 Task: Find connections with filter location Laboulaye with filter topic #mortgage with filter profile language Potuguese with filter current company DISYS with filter school Indraprastha College For Women with filter industry Environmental Services with filter service category Bankruptcy Law with filter keywords title Massage Therapy
Action: Mouse moved to (550, 116)
Screenshot: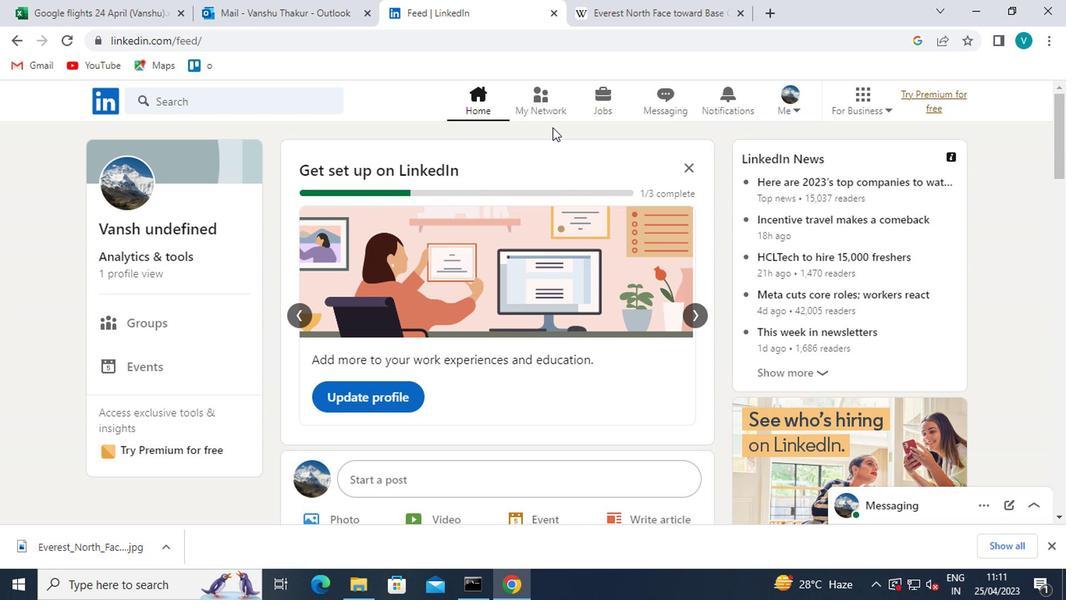 
Action: Mouse pressed left at (550, 116)
Screenshot: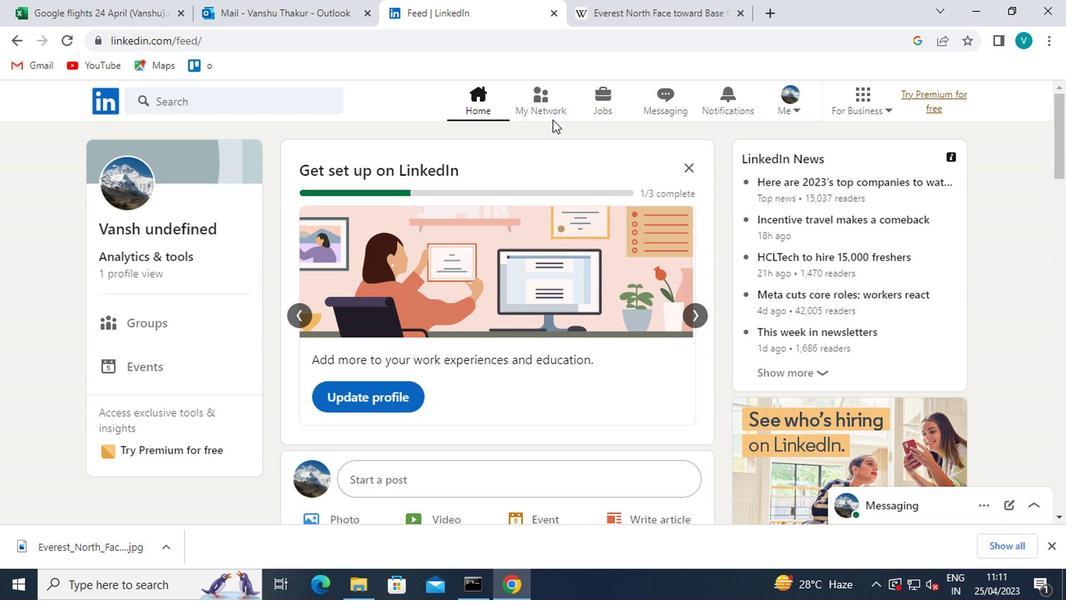 
Action: Mouse moved to (197, 190)
Screenshot: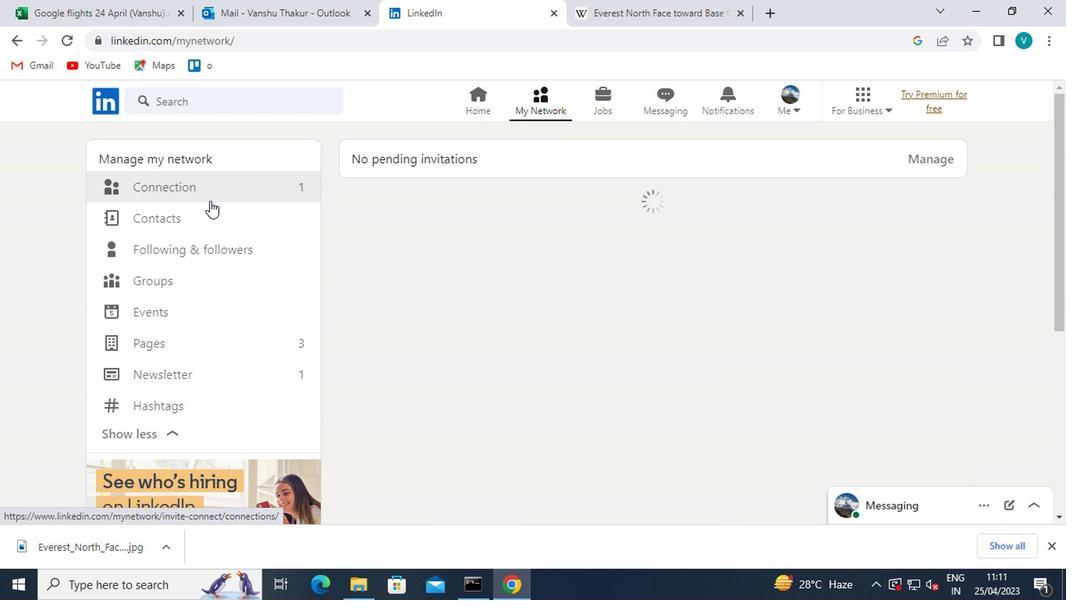 
Action: Mouse pressed left at (197, 190)
Screenshot: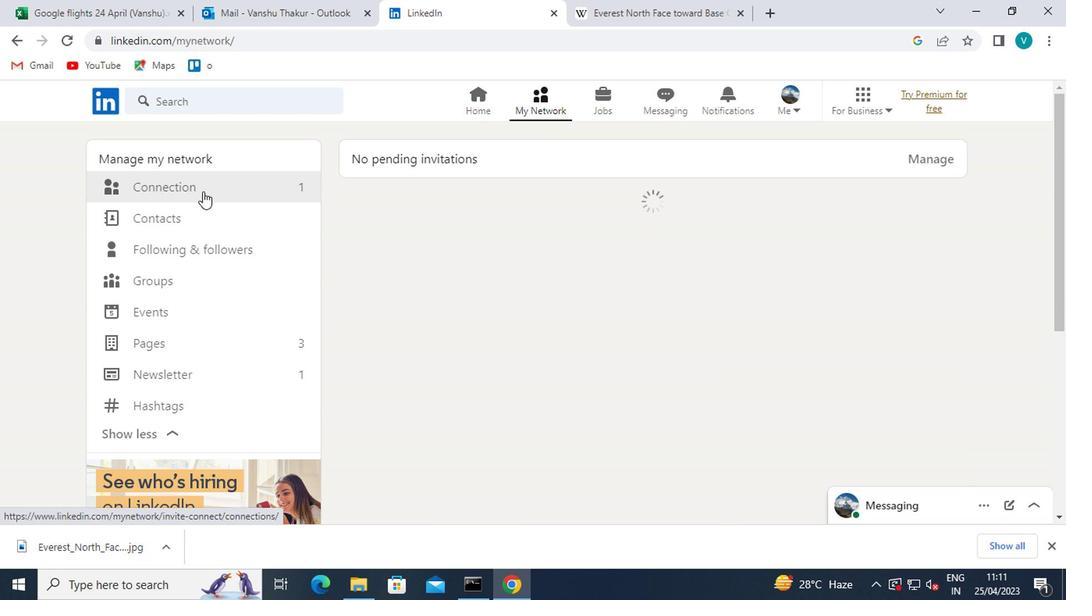 
Action: Mouse moved to (658, 199)
Screenshot: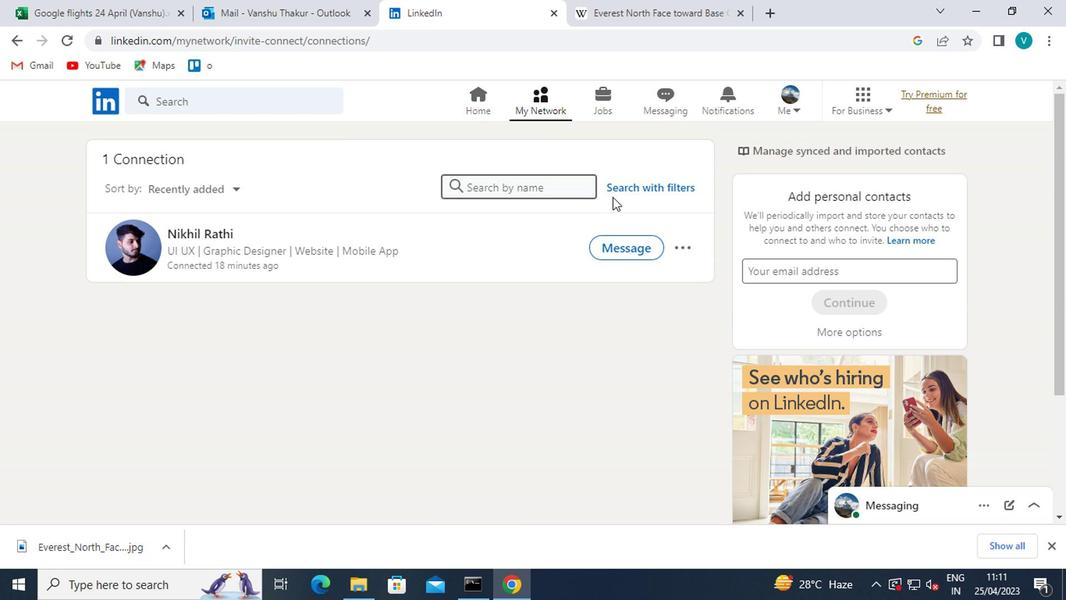 
Action: Mouse pressed left at (658, 199)
Screenshot: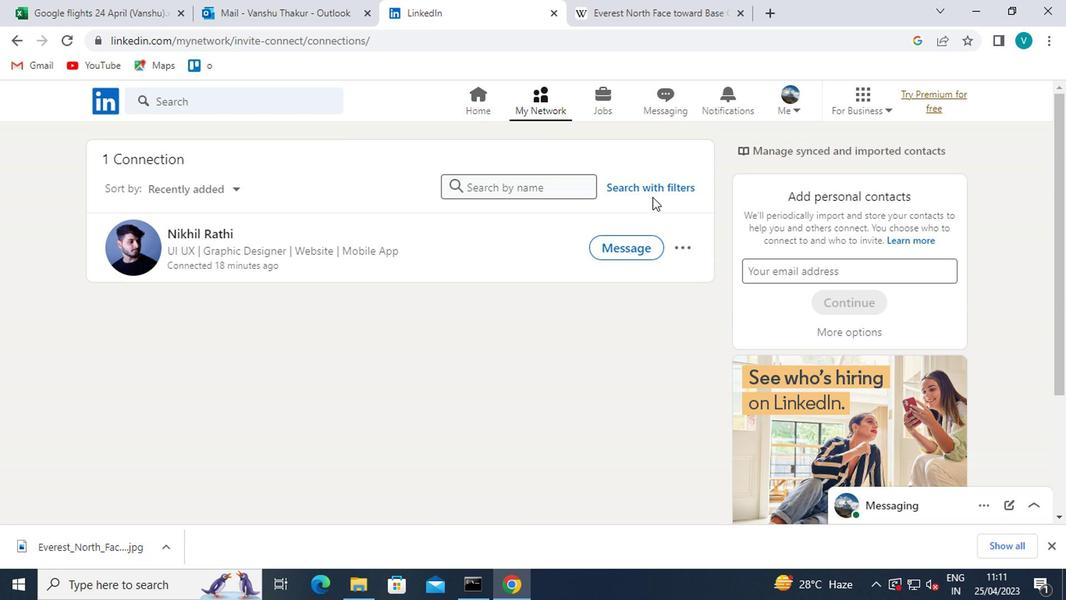 
Action: Mouse moved to (665, 195)
Screenshot: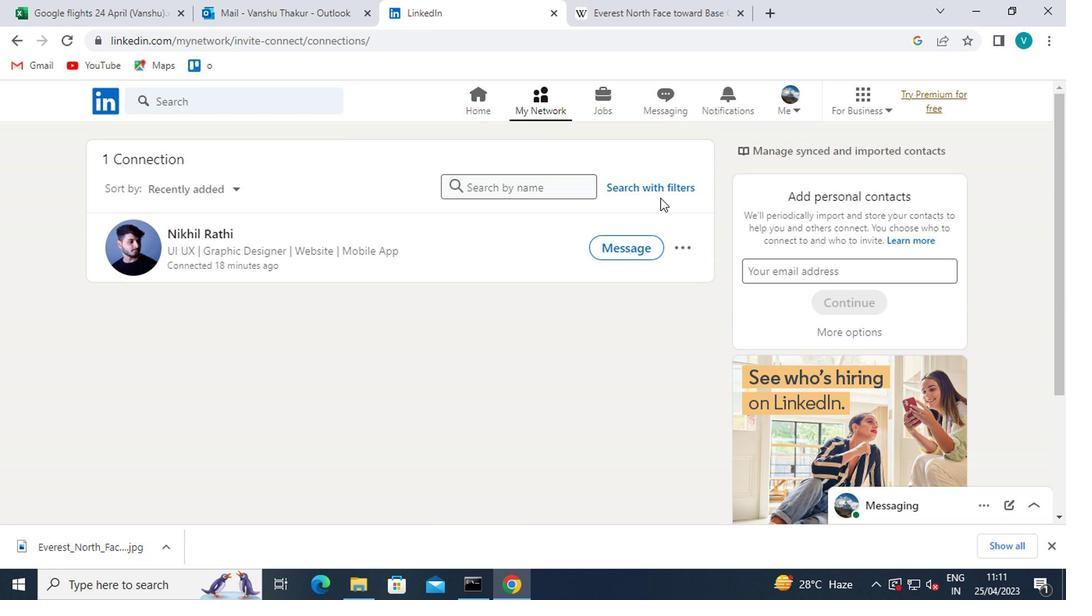 
Action: Mouse pressed left at (665, 195)
Screenshot: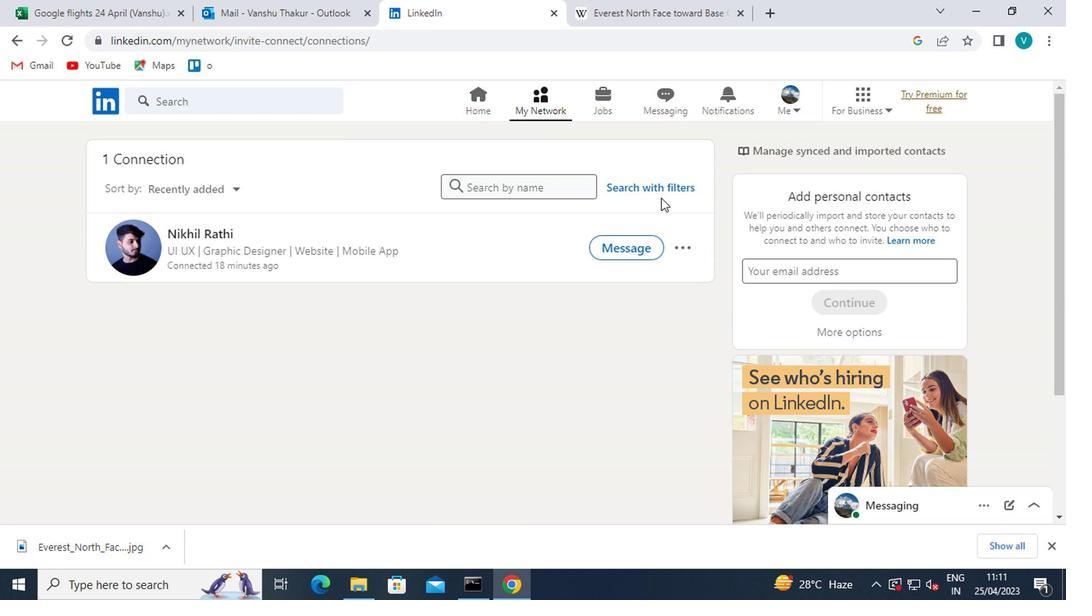 
Action: Mouse moved to (505, 139)
Screenshot: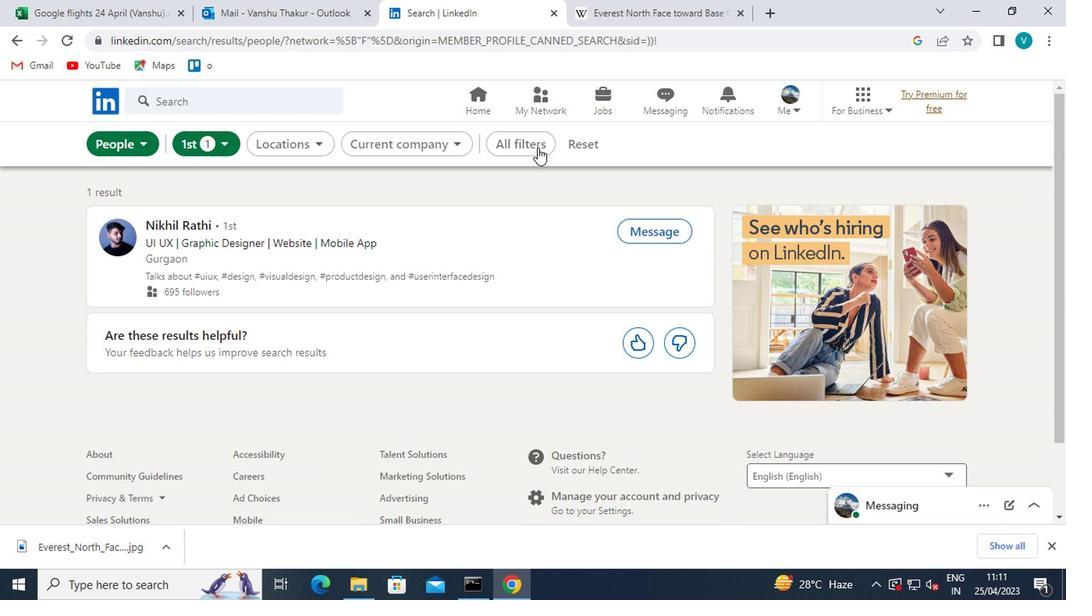 
Action: Mouse pressed left at (505, 139)
Screenshot: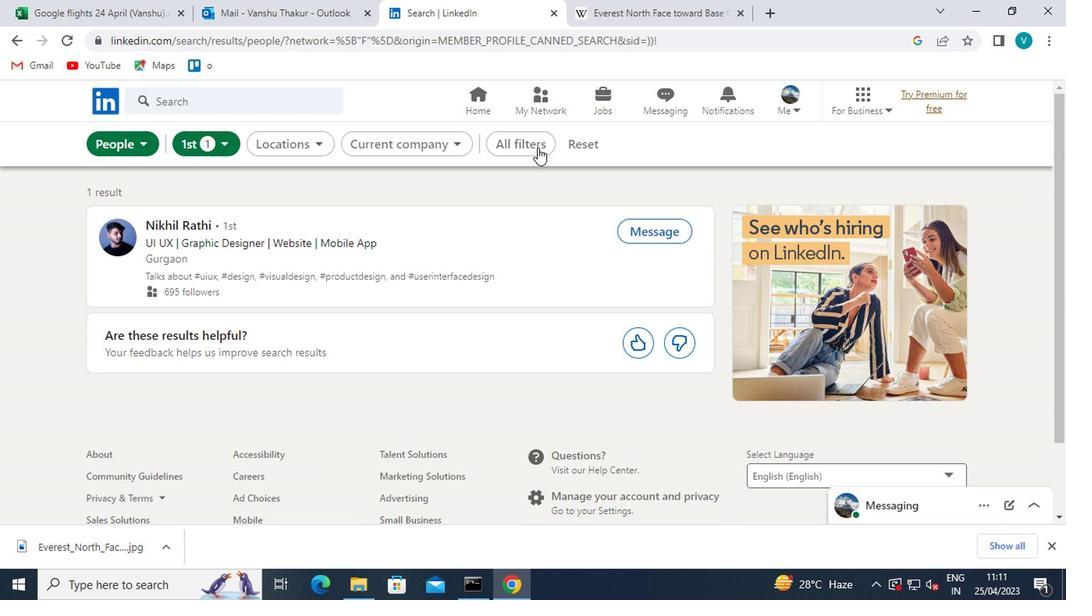 
Action: Mouse moved to (736, 361)
Screenshot: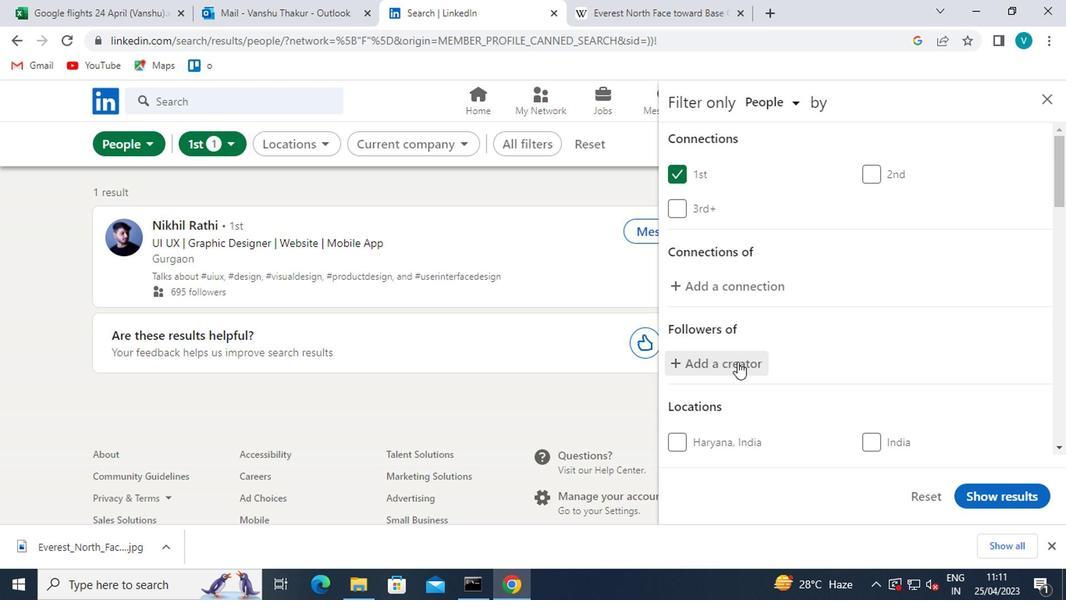 
Action: Mouse scrolled (736, 360) with delta (0, 0)
Screenshot: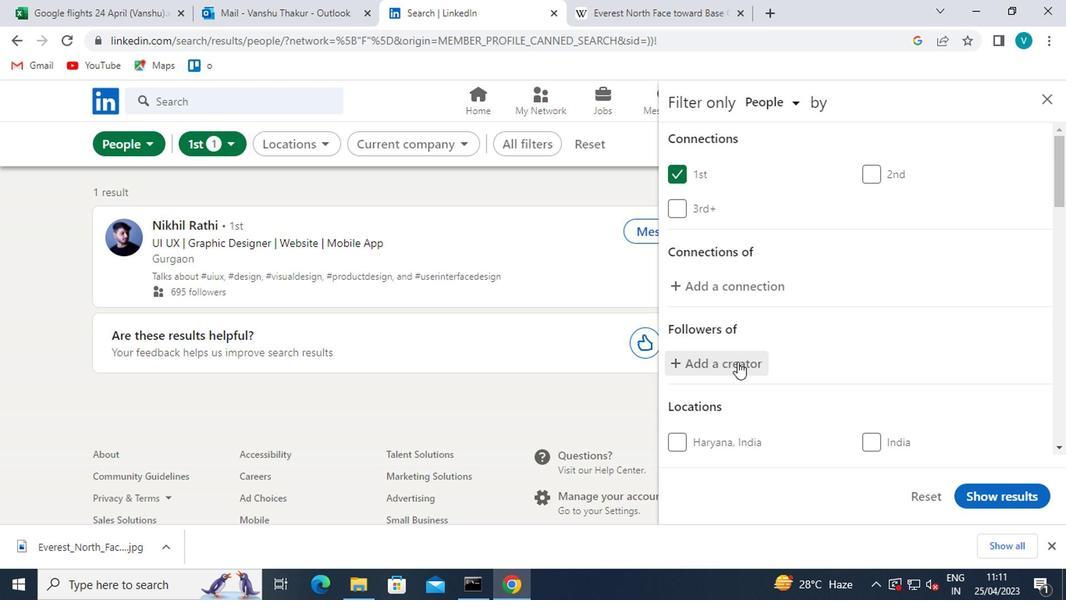 
Action: Mouse moved to (746, 375)
Screenshot: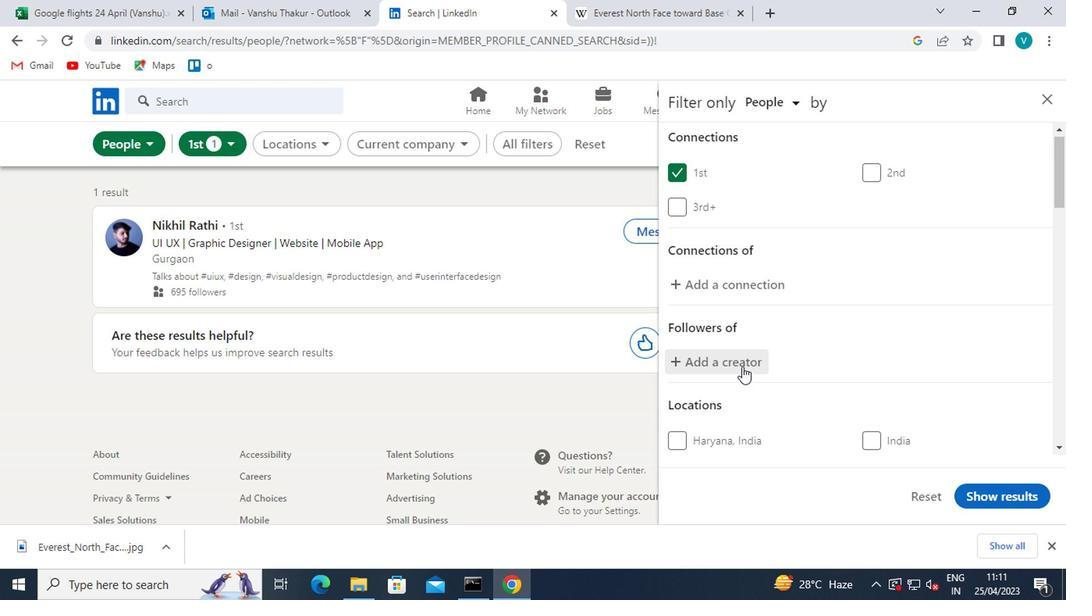 
Action: Mouse scrolled (746, 374) with delta (0, 0)
Screenshot: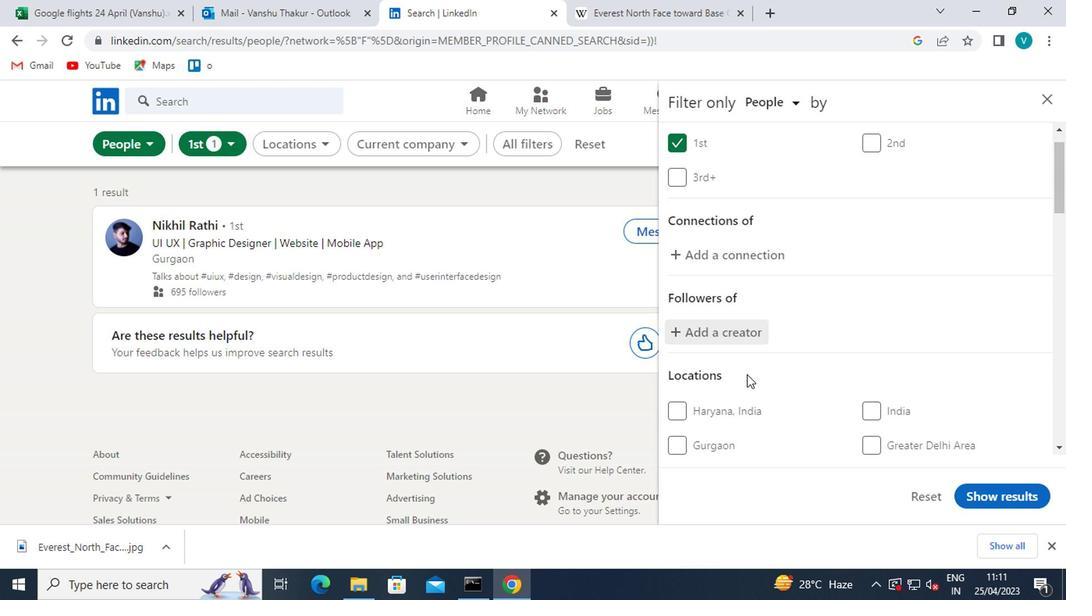 
Action: Mouse moved to (719, 352)
Screenshot: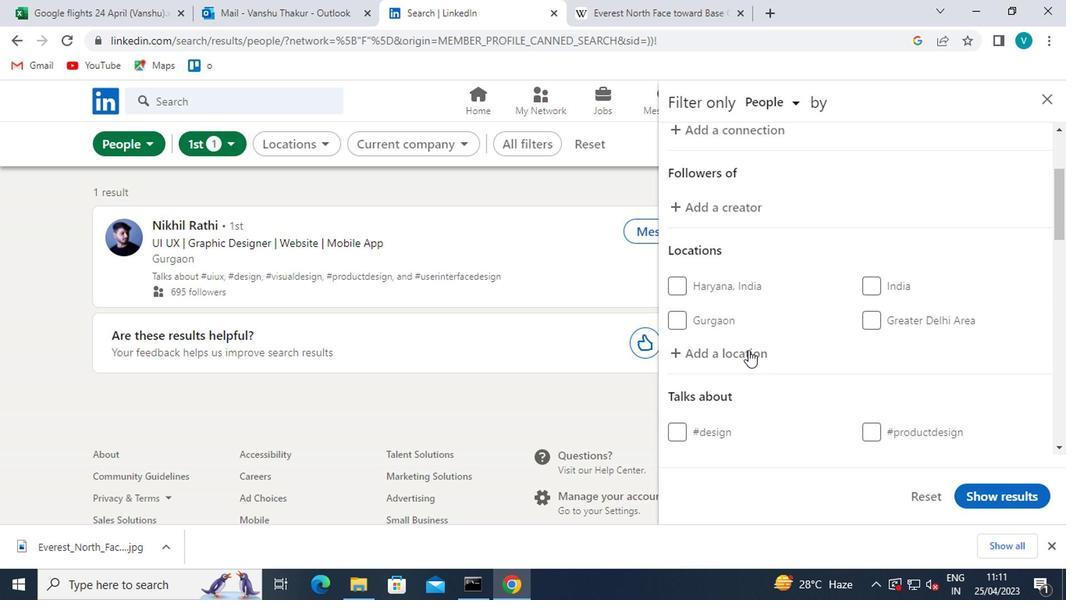 
Action: Mouse pressed left at (719, 352)
Screenshot: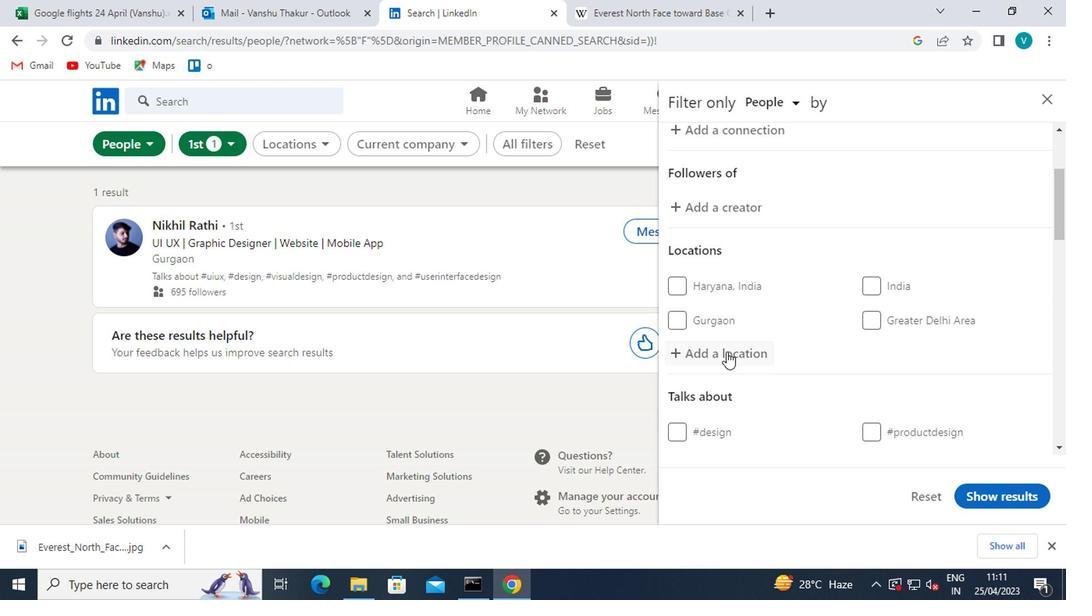 
Action: Mouse pressed left at (719, 352)
Screenshot: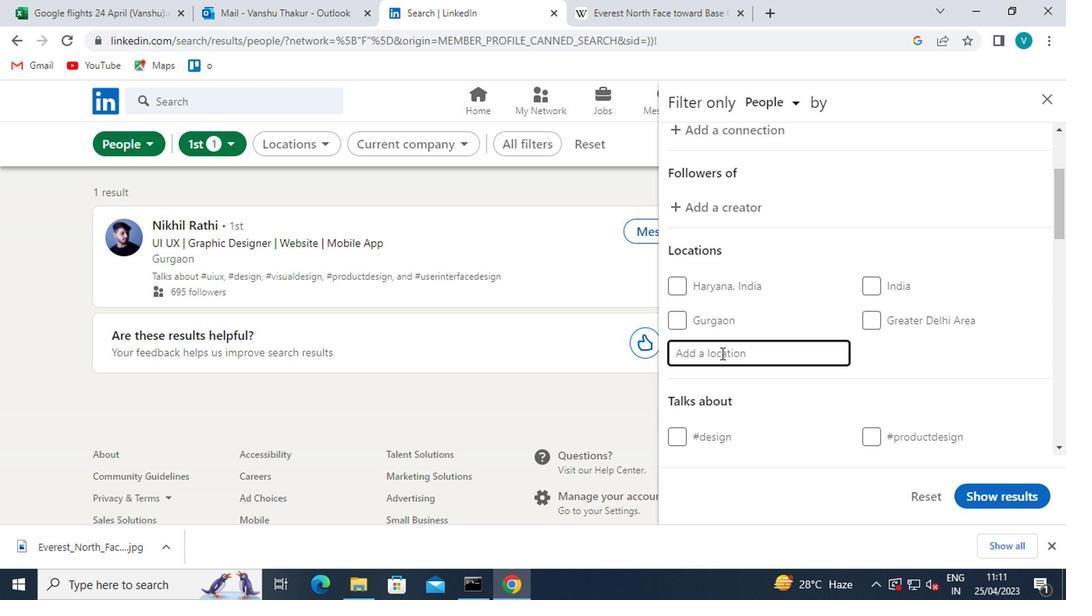 
Action: Key pressed <Key.shift>LABOULAYE
Screenshot: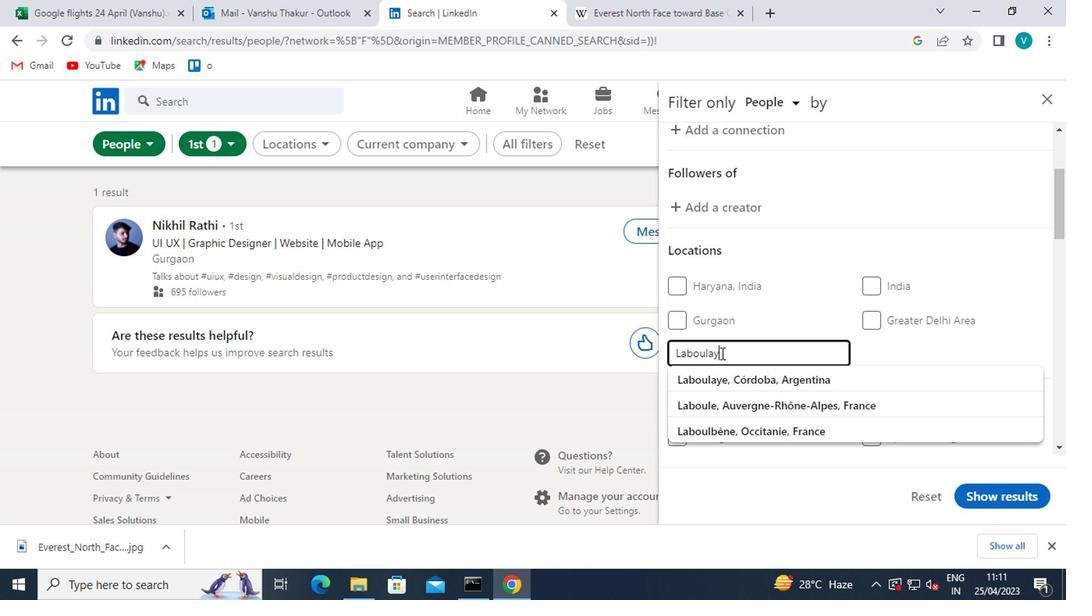 
Action: Mouse moved to (751, 382)
Screenshot: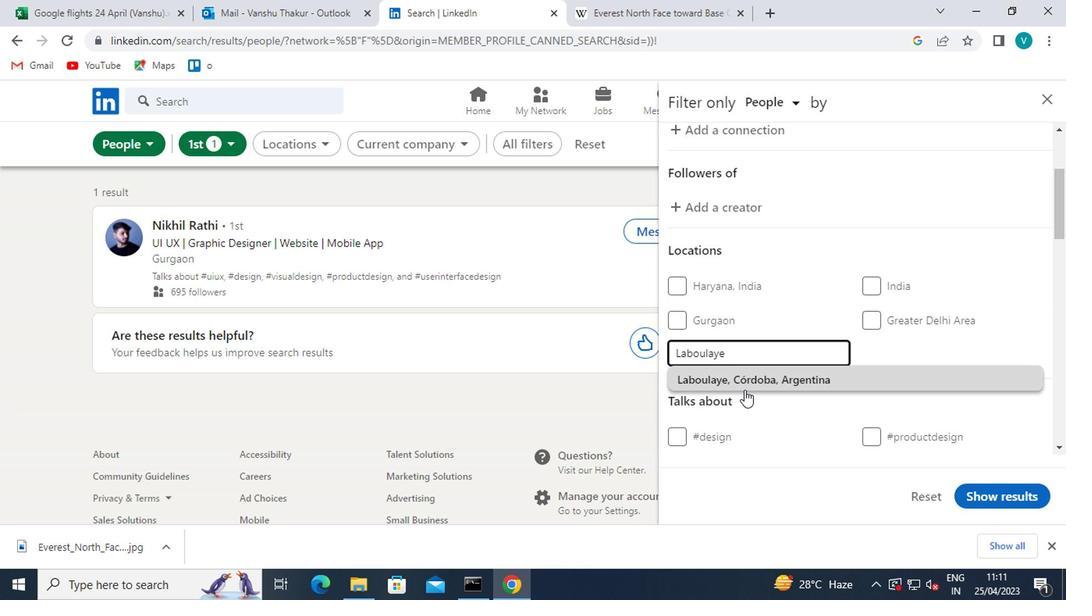 
Action: Mouse pressed left at (751, 382)
Screenshot: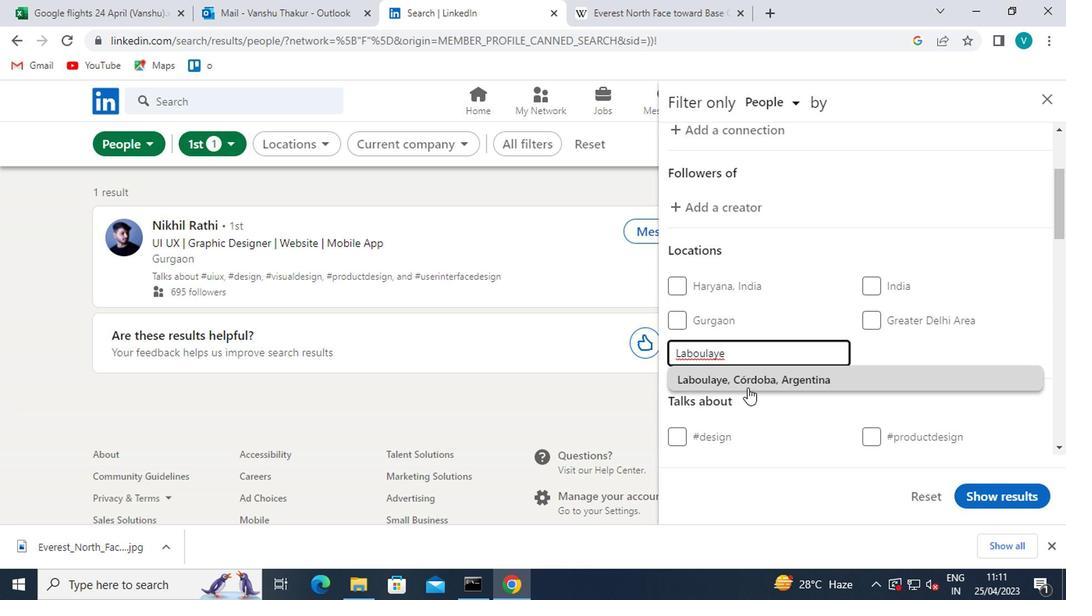
Action: Mouse moved to (834, 380)
Screenshot: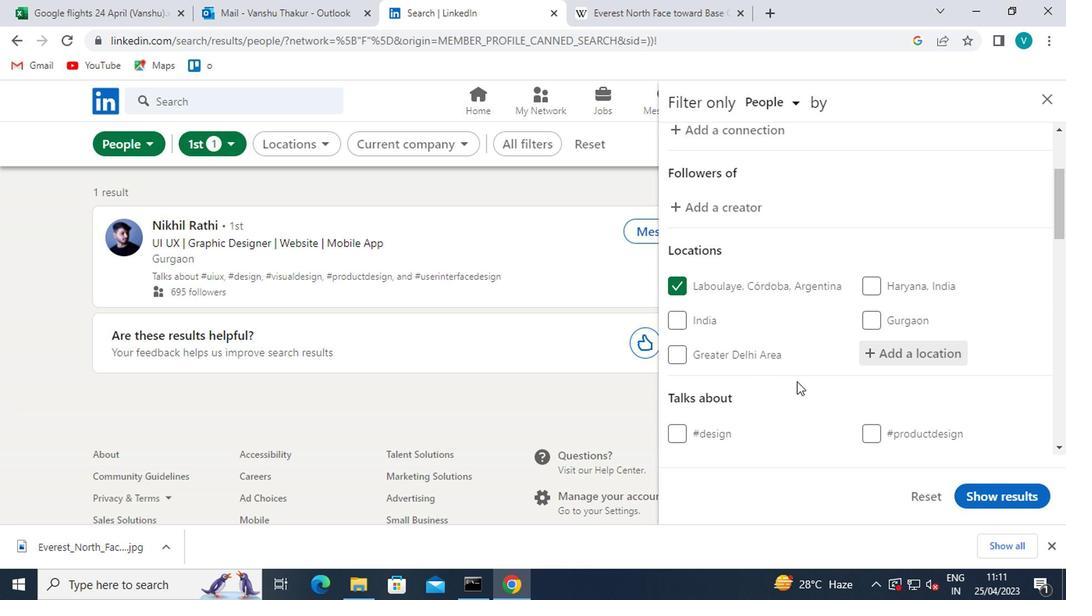 
Action: Mouse scrolled (834, 380) with delta (0, 0)
Screenshot: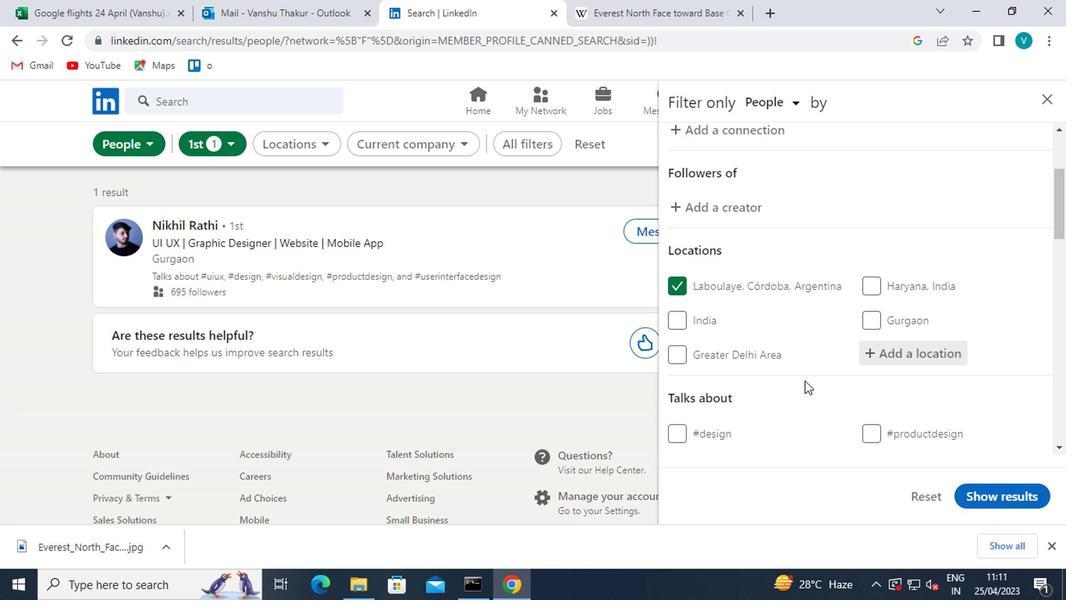 
Action: Mouse moved to (835, 381)
Screenshot: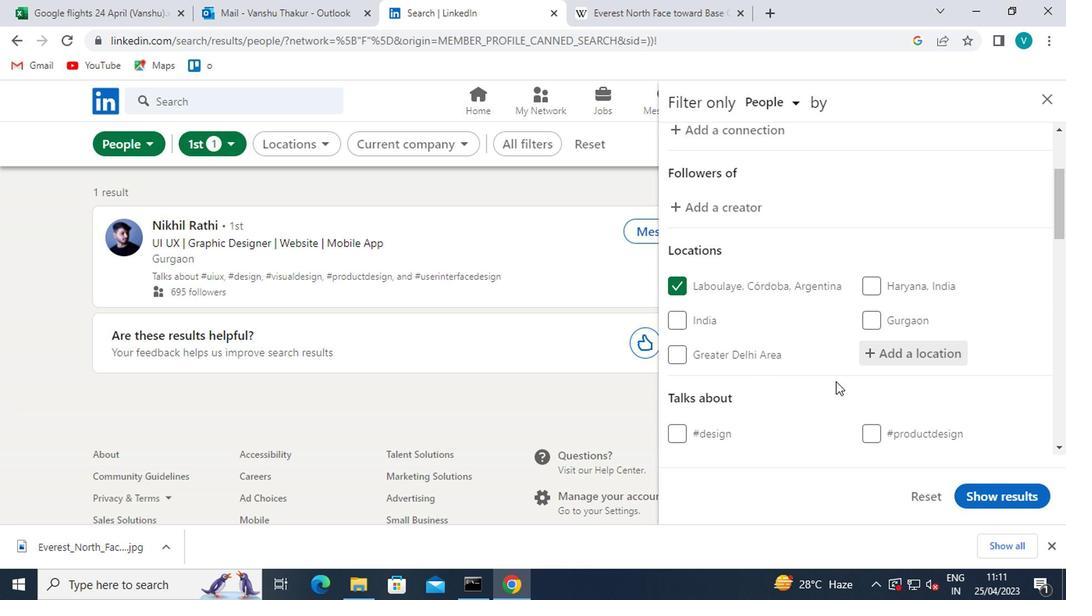 
Action: Mouse scrolled (835, 380) with delta (0, 0)
Screenshot: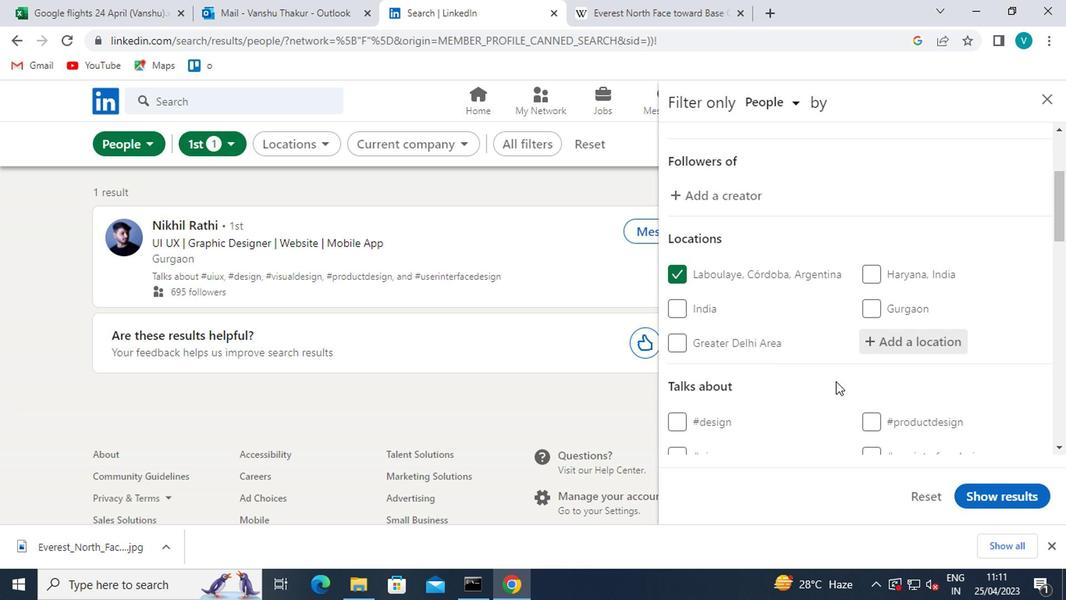 
Action: Mouse moved to (900, 352)
Screenshot: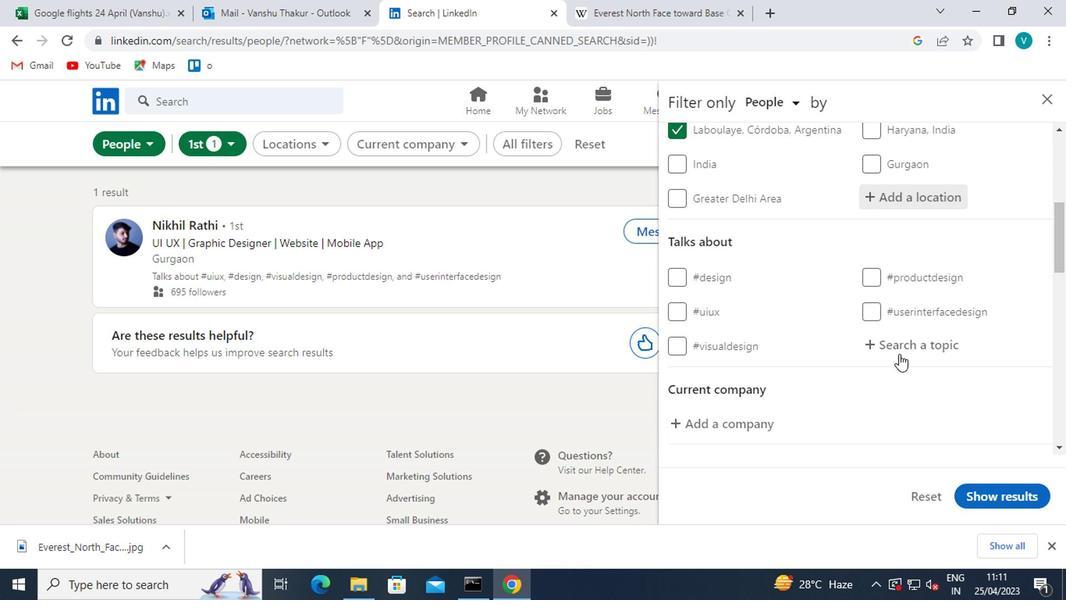 
Action: Mouse pressed left at (900, 352)
Screenshot: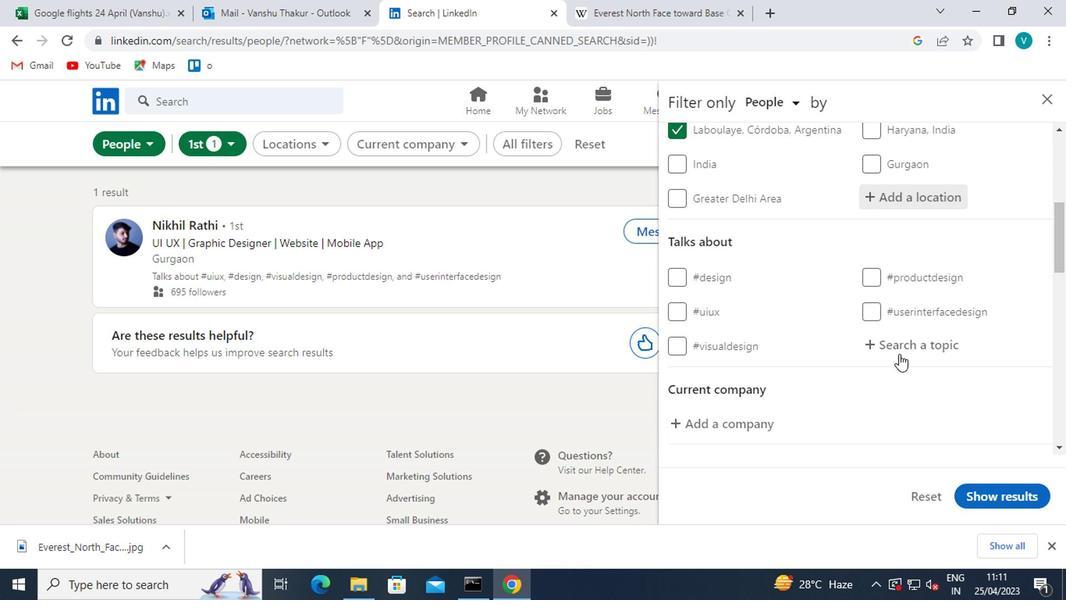 
Action: Mouse moved to (899, 352)
Screenshot: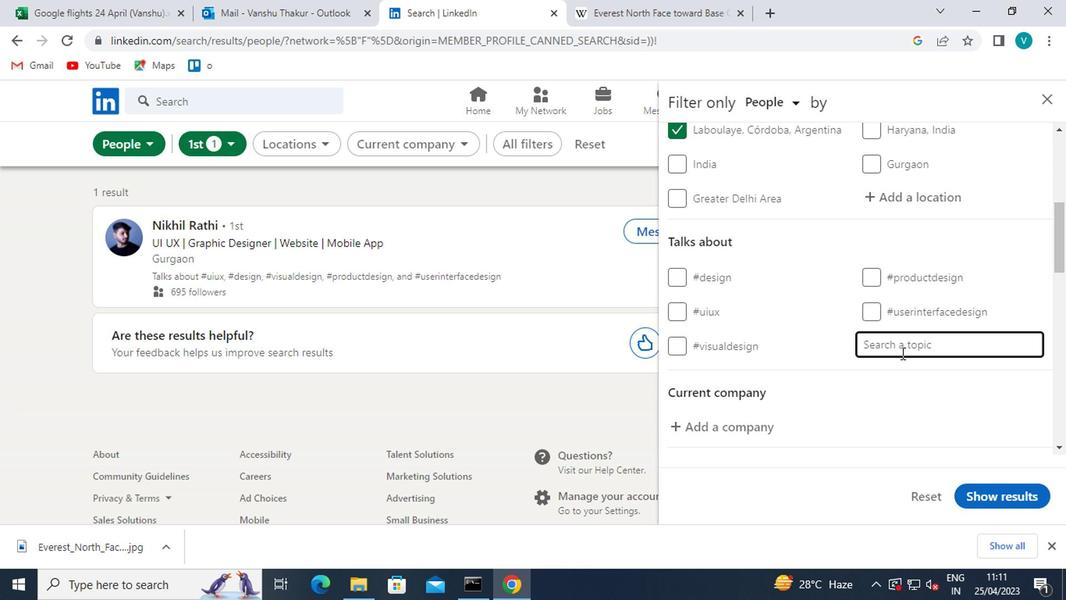 
Action: Key pressed <Key.shift>#MORTGAGE
Screenshot: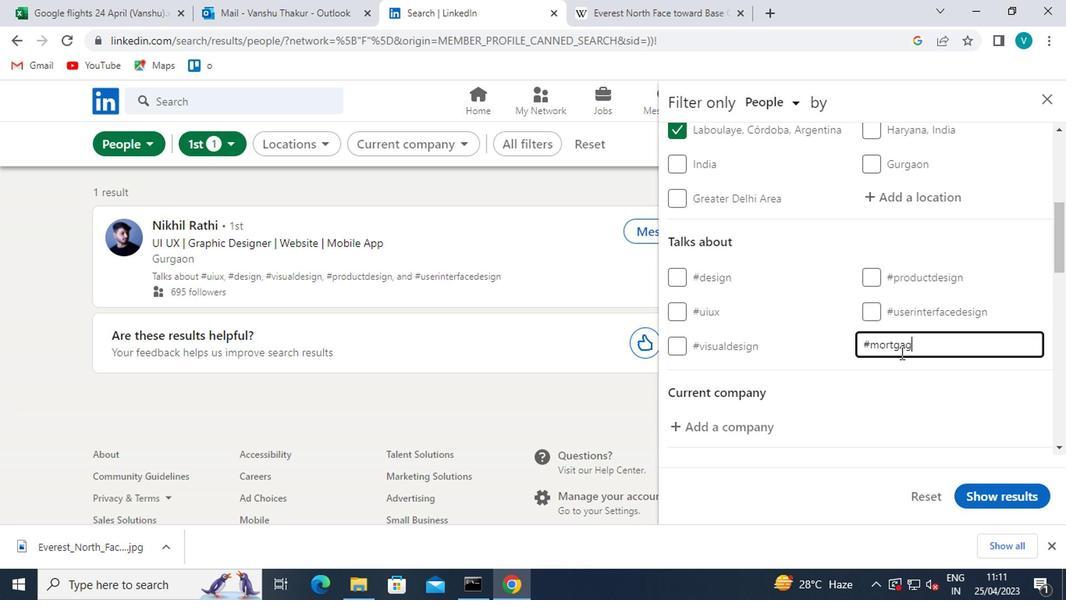 
Action: Mouse moved to (890, 376)
Screenshot: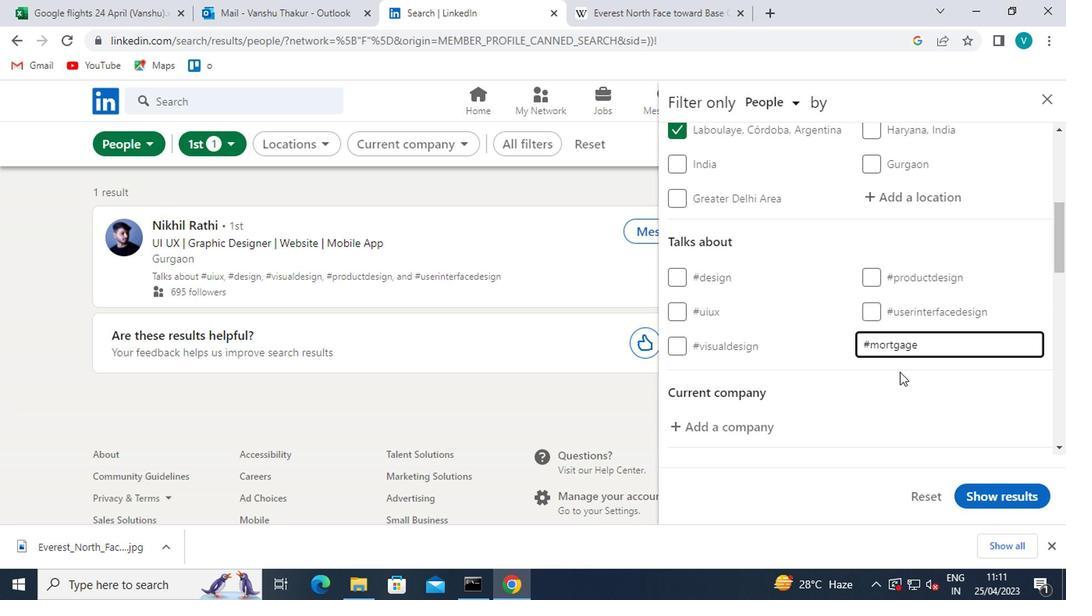 
Action: Mouse scrolled (890, 375) with delta (0, -1)
Screenshot: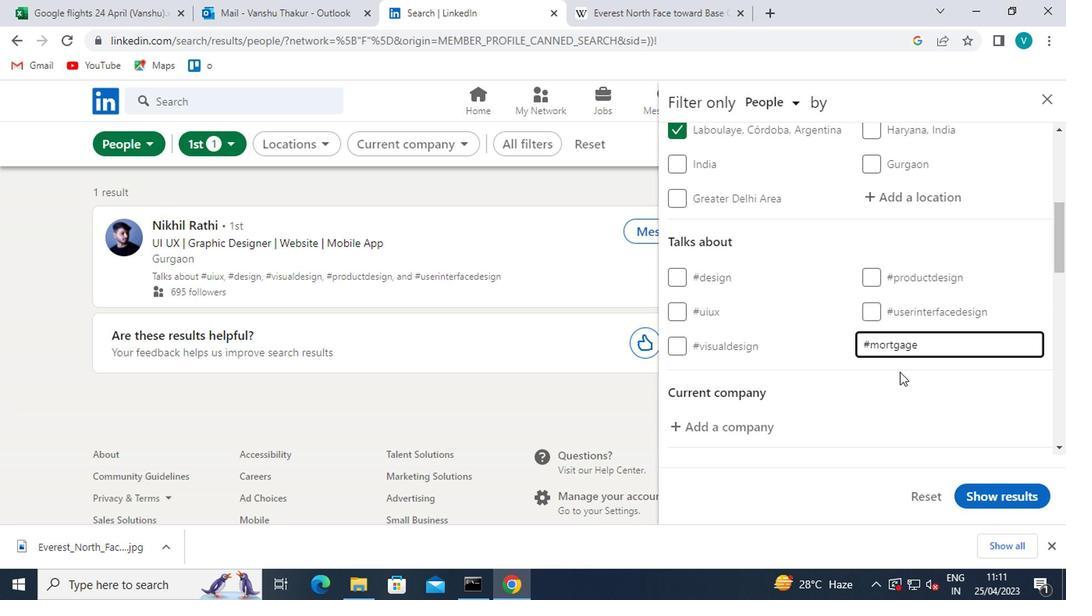 
Action: Mouse moved to (886, 376)
Screenshot: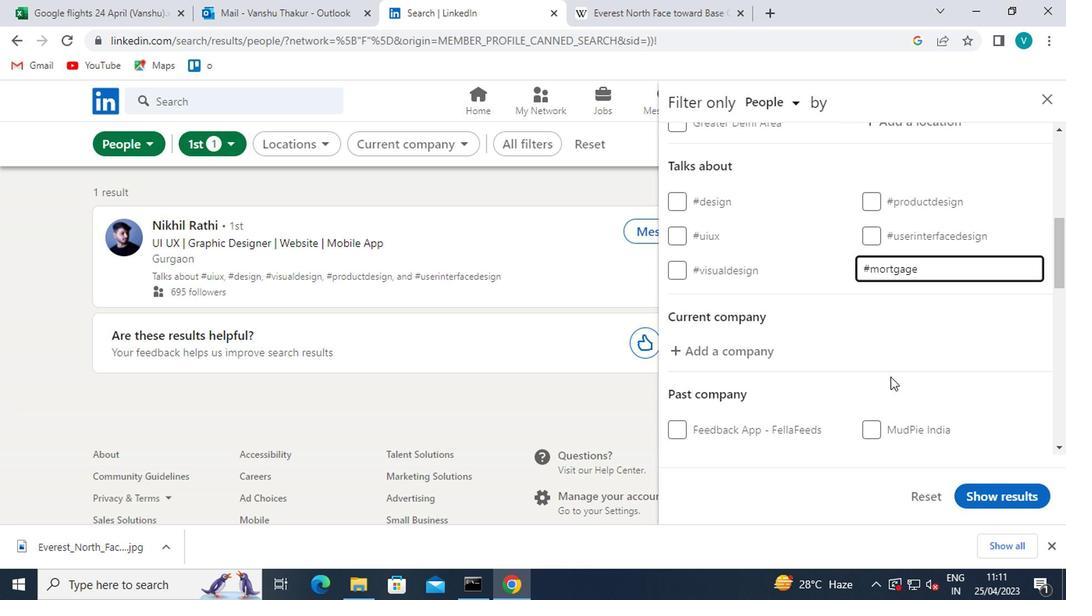 
Action: Mouse scrolled (886, 376) with delta (0, 0)
Screenshot: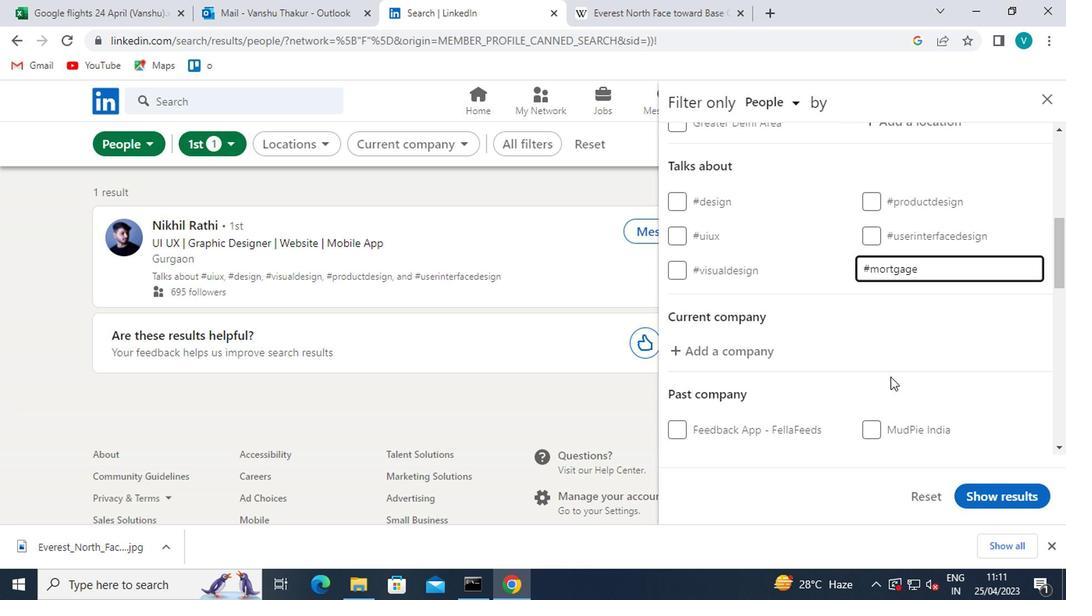 
Action: Mouse moved to (883, 378)
Screenshot: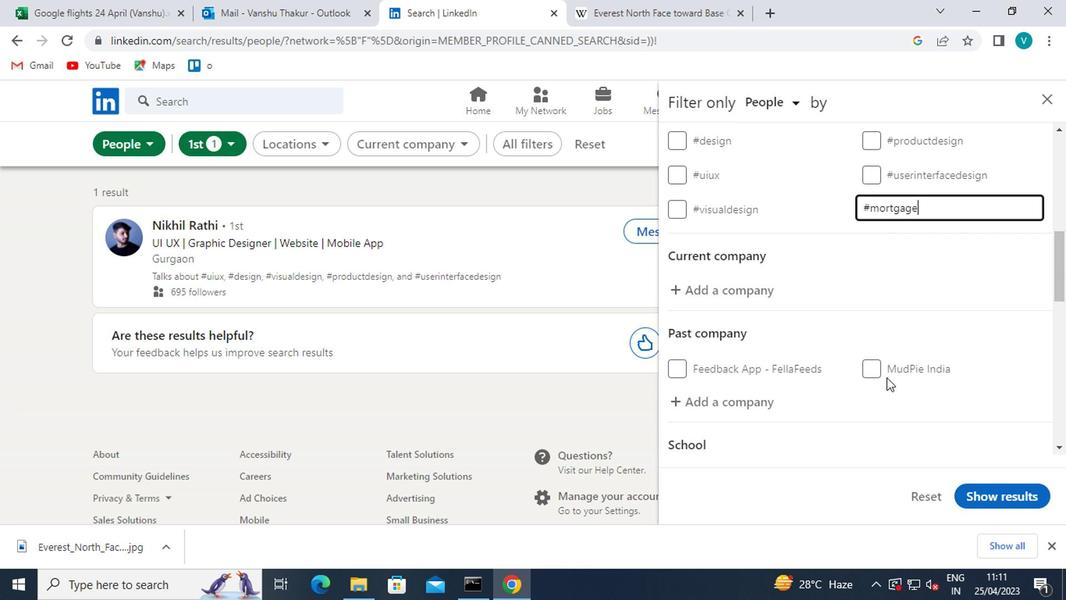 
Action: Mouse scrolled (883, 377) with delta (0, -1)
Screenshot: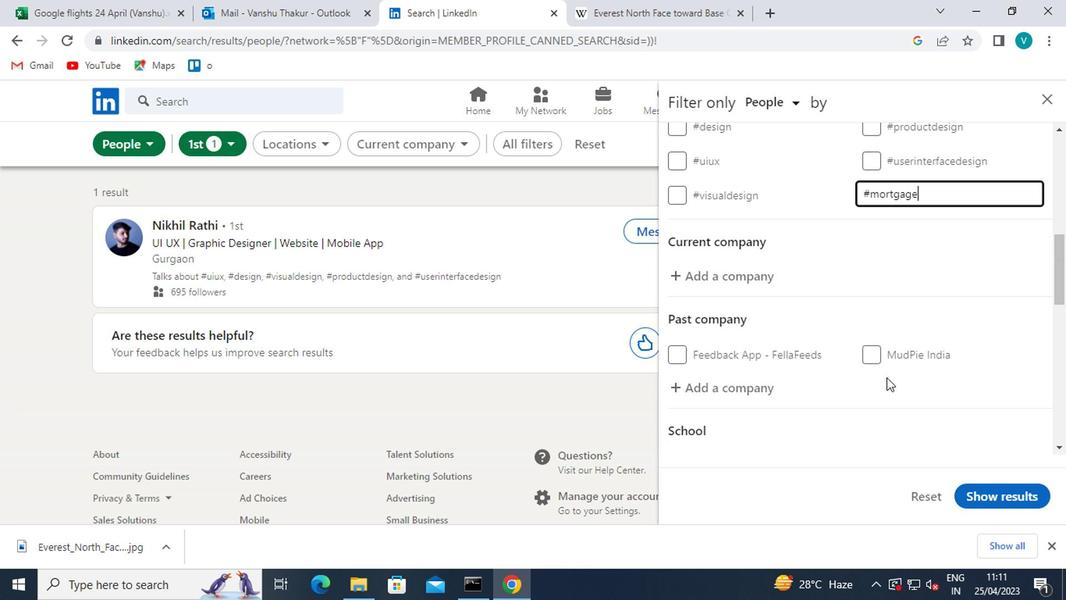 
Action: Mouse moved to (883, 378)
Screenshot: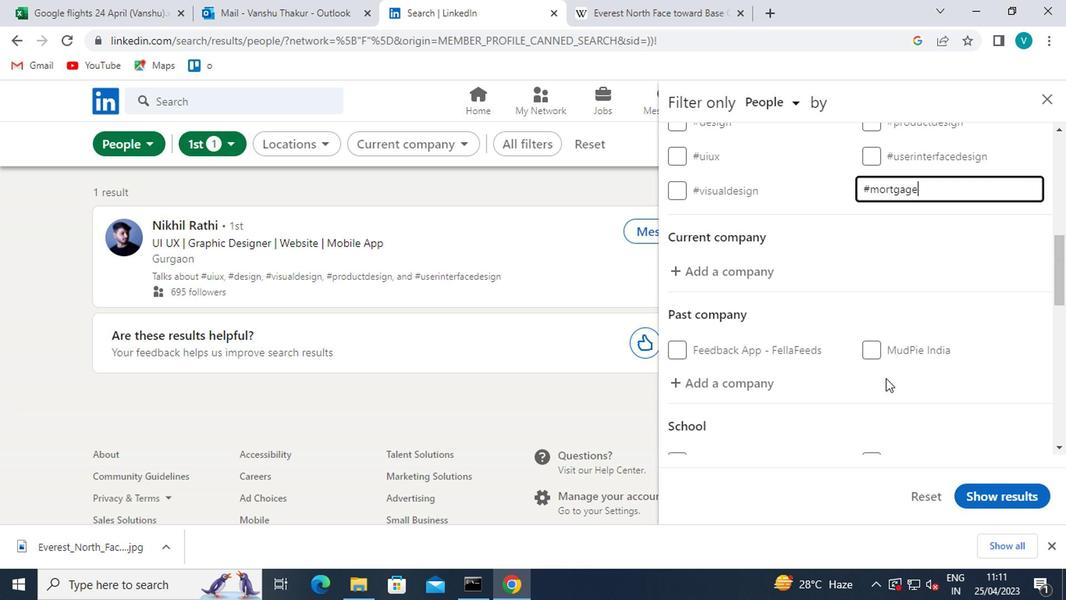
Action: Mouse scrolled (883, 378) with delta (0, 0)
Screenshot: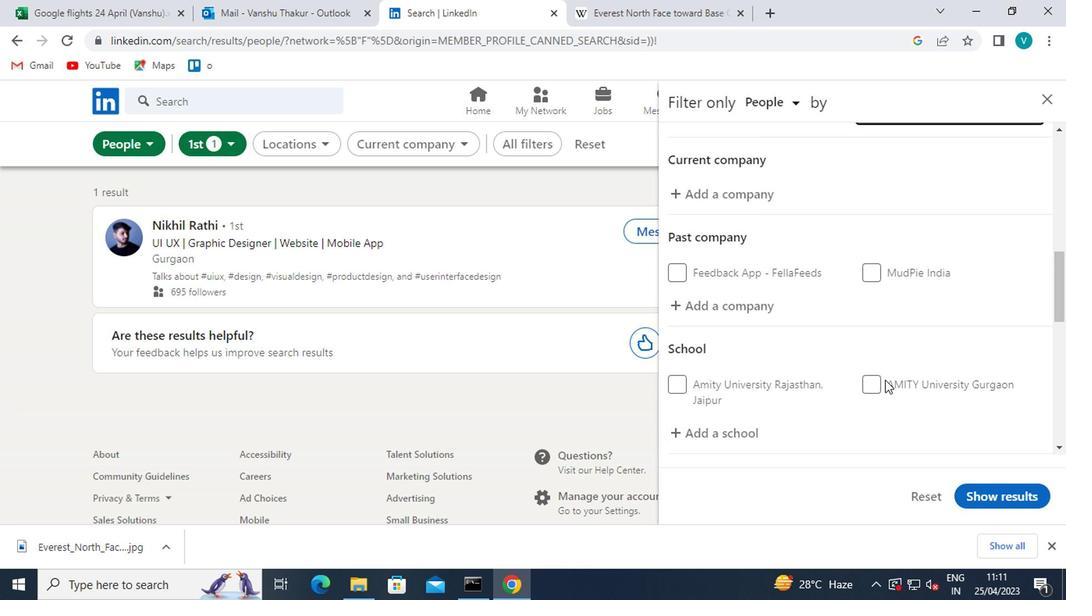 
Action: Mouse scrolled (883, 378) with delta (0, 0)
Screenshot: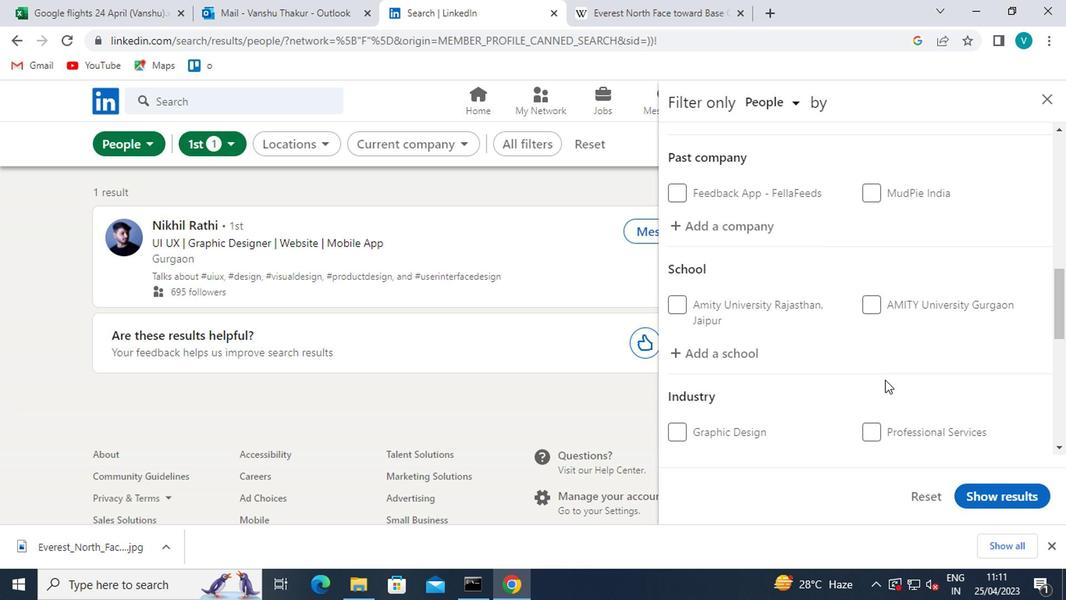 
Action: Mouse scrolled (883, 378) with delta (0, 0)
Screenshot: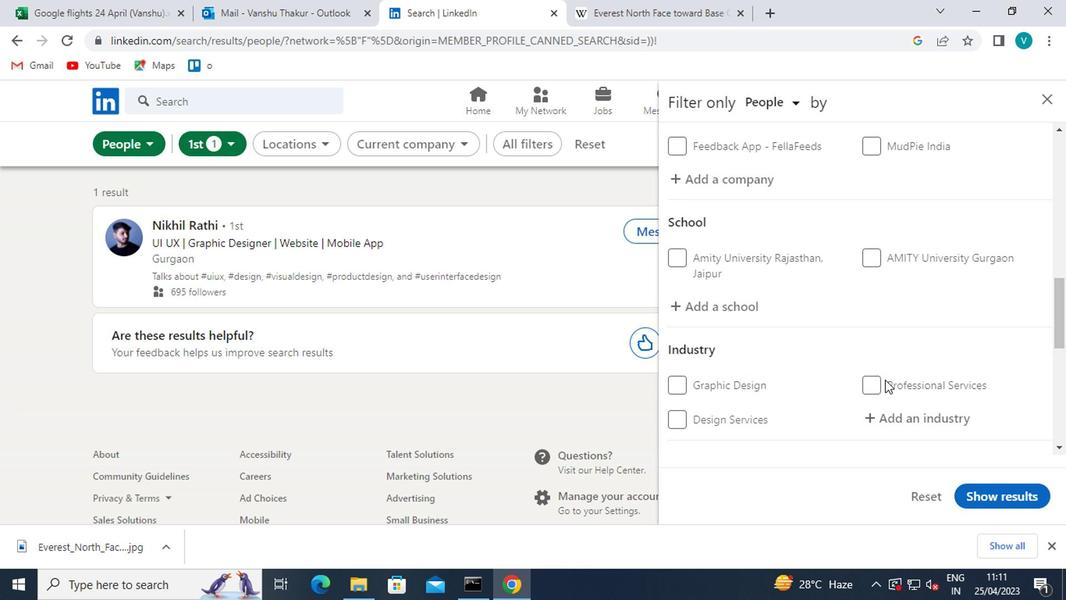
Action: Mouse scrolled (883, 378) with delta (0, 0)
Screenshot: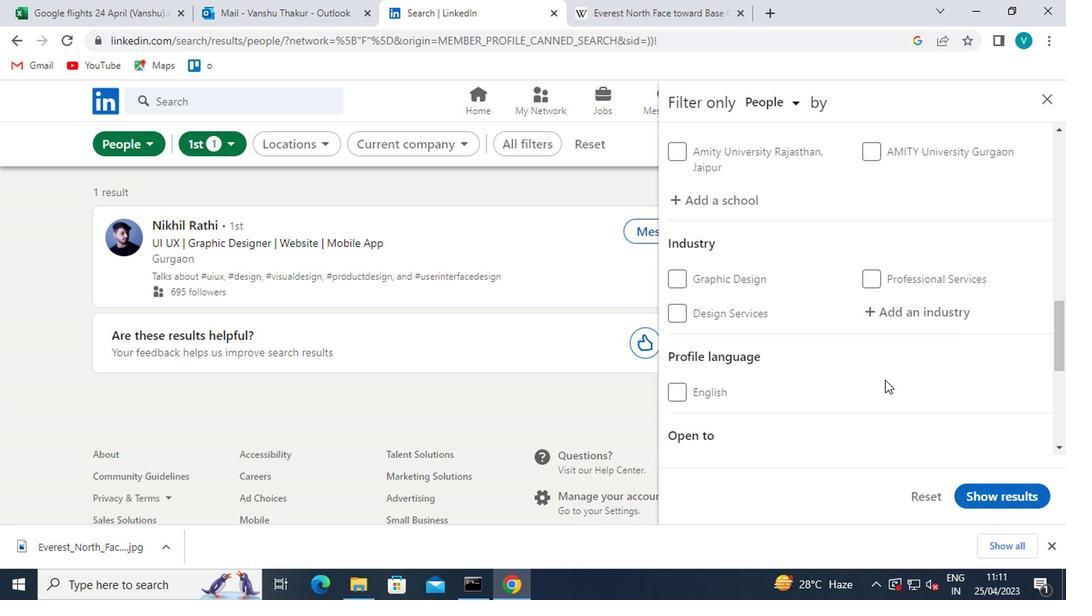 
Action: Mouse moved to (827, 348)
Screenshot: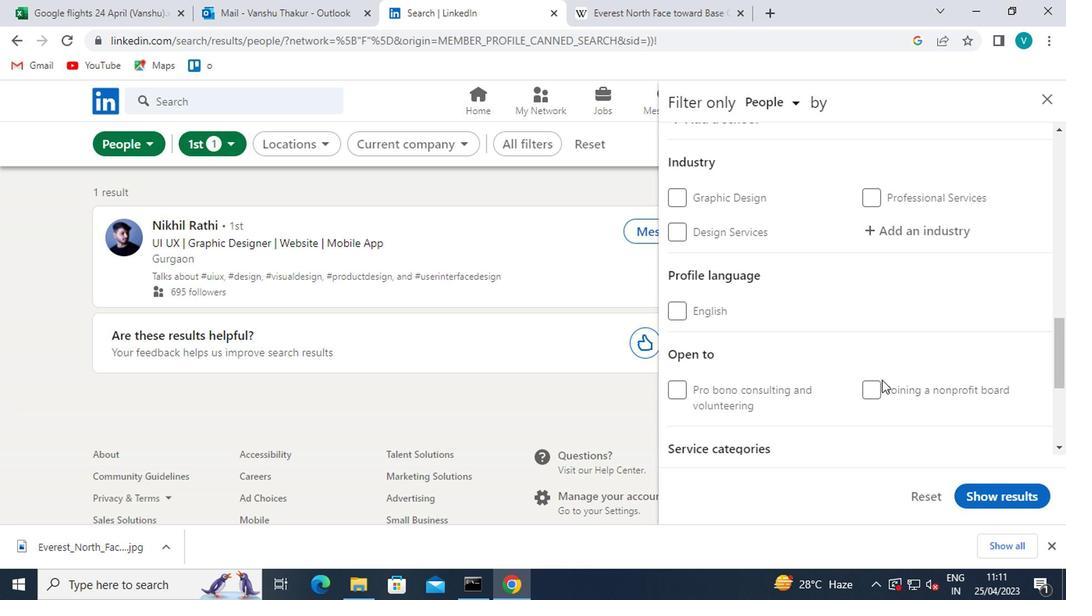 
Action: Mouse scrolled (827, 349) with delta (0, 0)
Screenshot: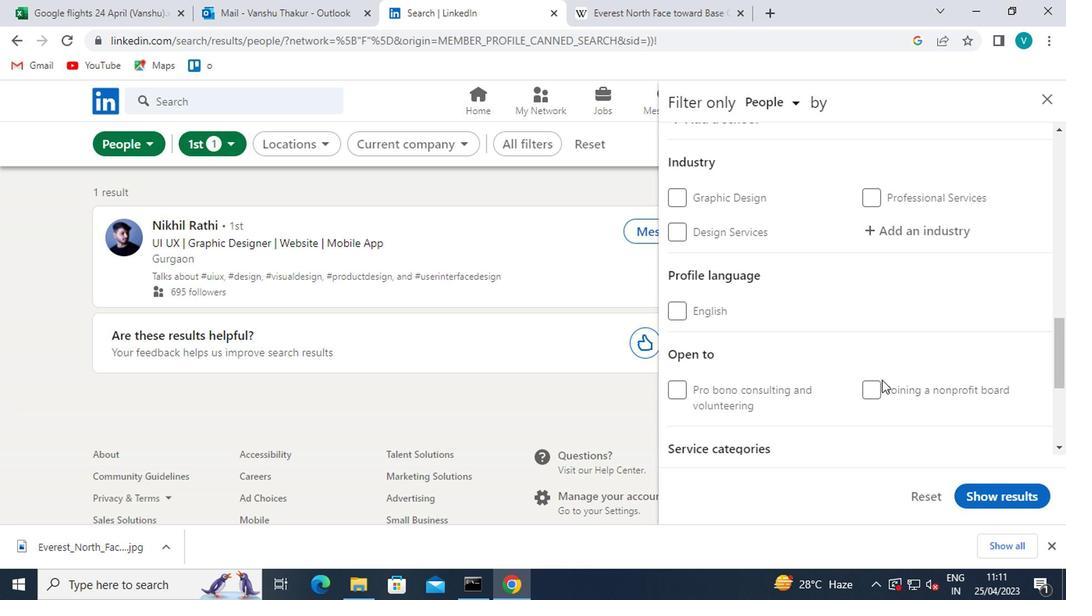 
Action: Mouse moved to (827, 348)
Screenshot: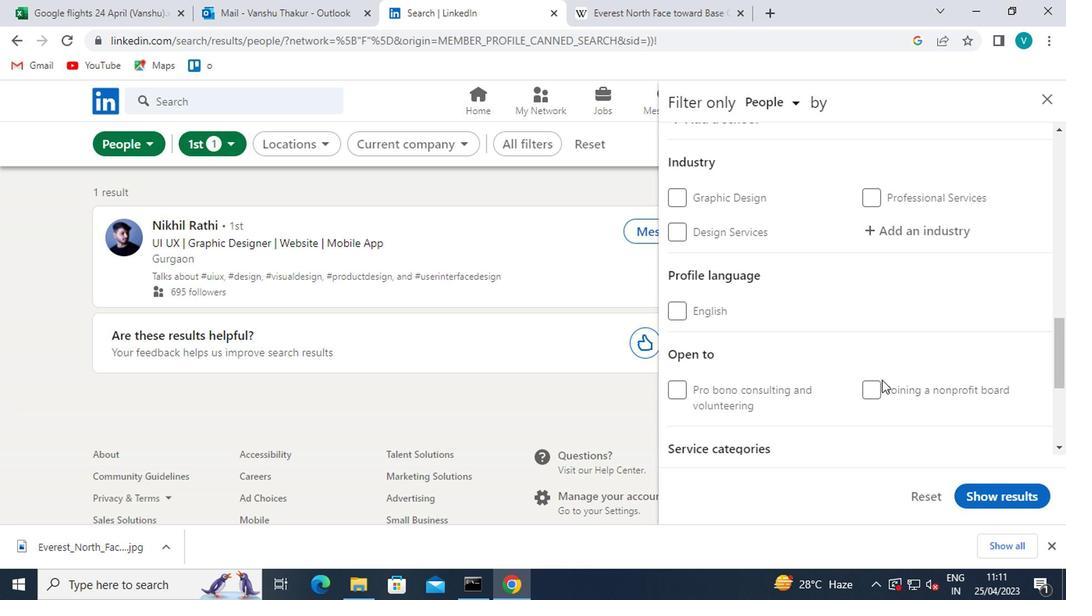 
Action: Mouse scrolled (827, 349) with delta (0, 0)
Screenshot: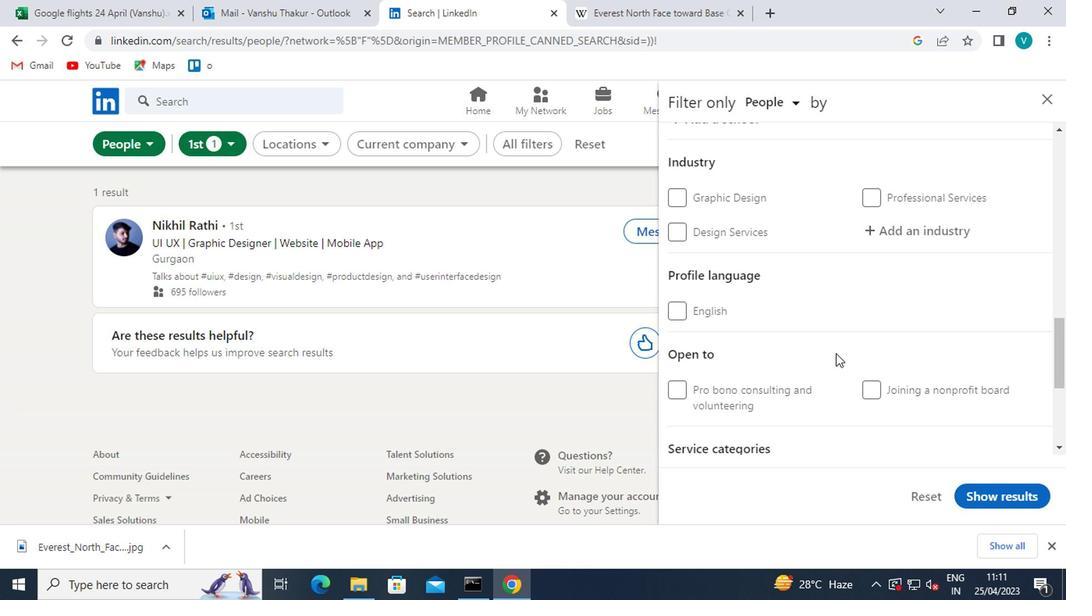 
Action: Mouse moved to (822, 346)
Screenshot: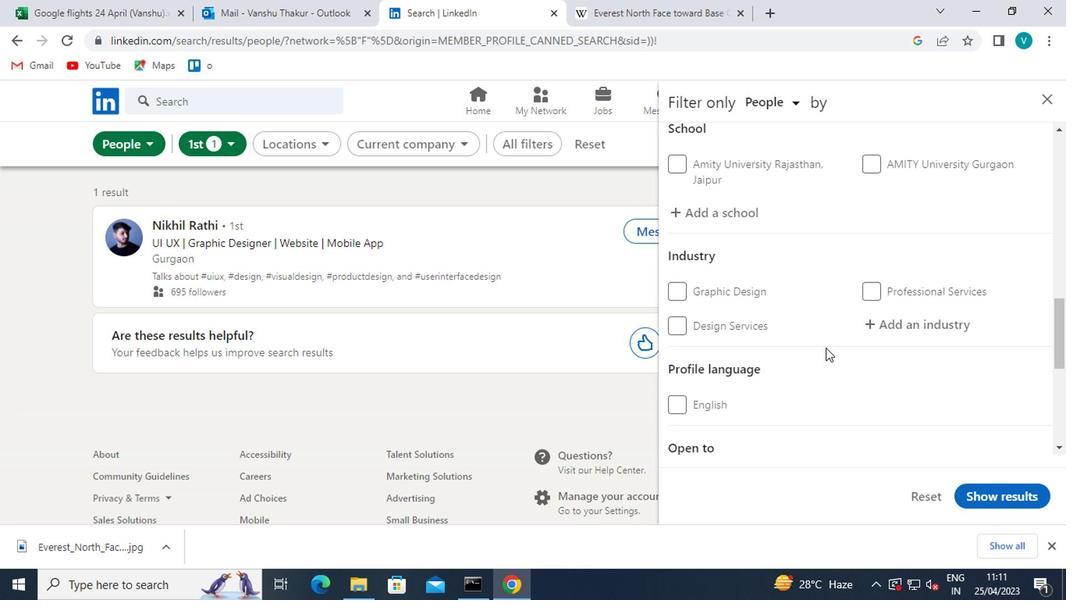 
Action: Mouse scrolled (822, 346) with delta (0, 0)
Screenshot: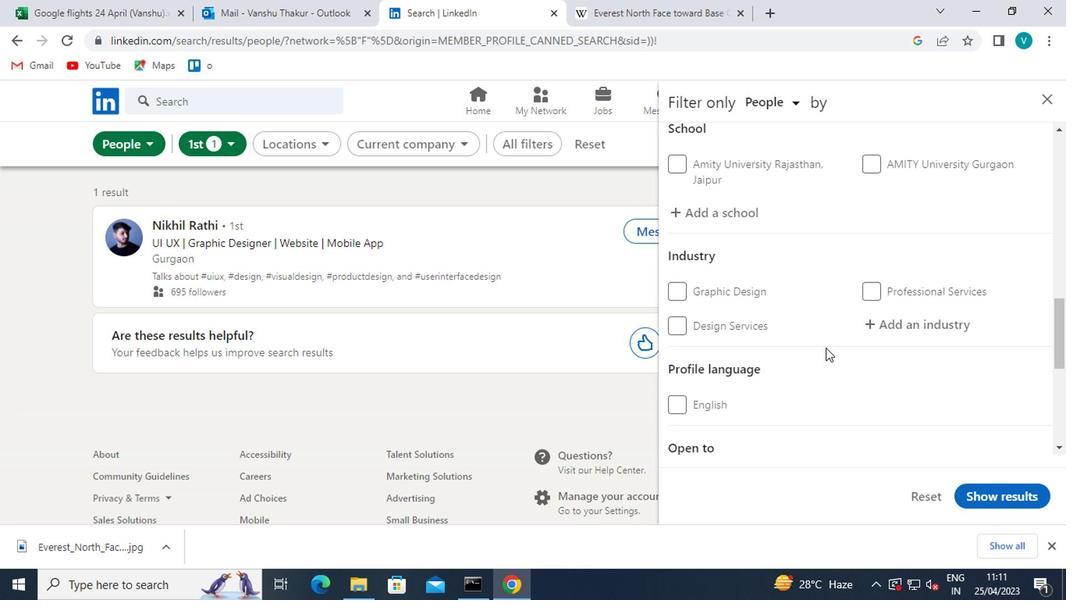 
Action: Mouse scrolled (822, 346) with delta (0, 0)
Screenshot: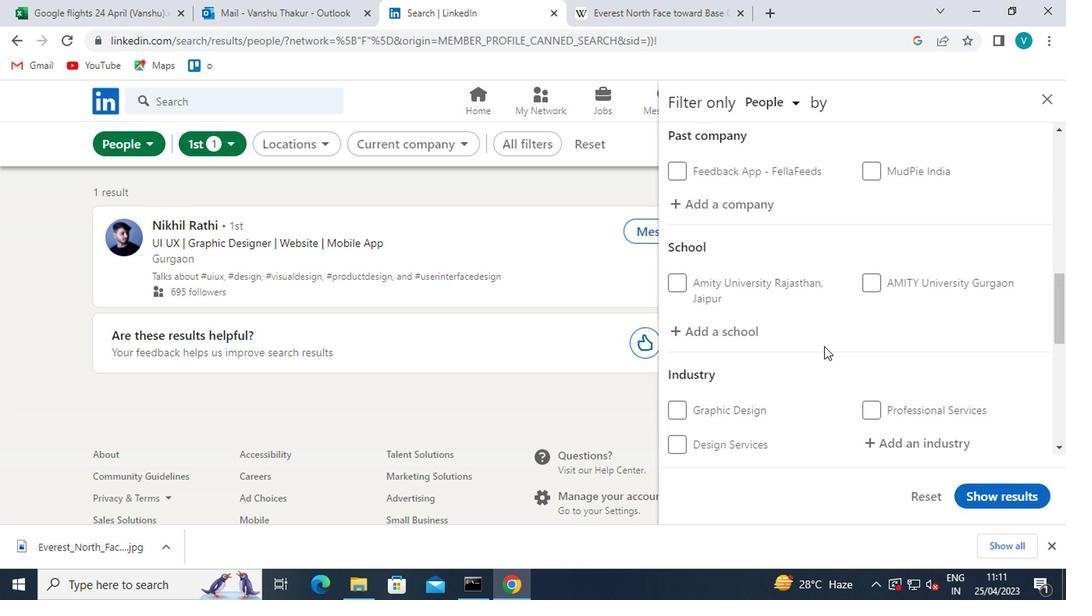 
Action: Mouse moved to (797, 344)
Screenshot: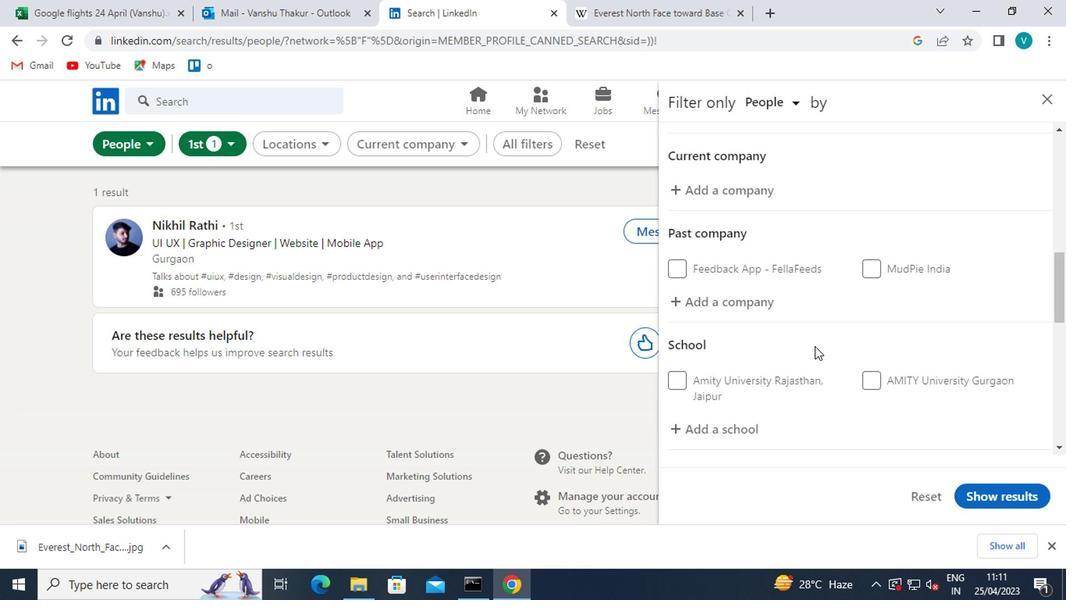 
Action: Mouse scrolled (797, 345) with delta (0, 0)
Screenshot: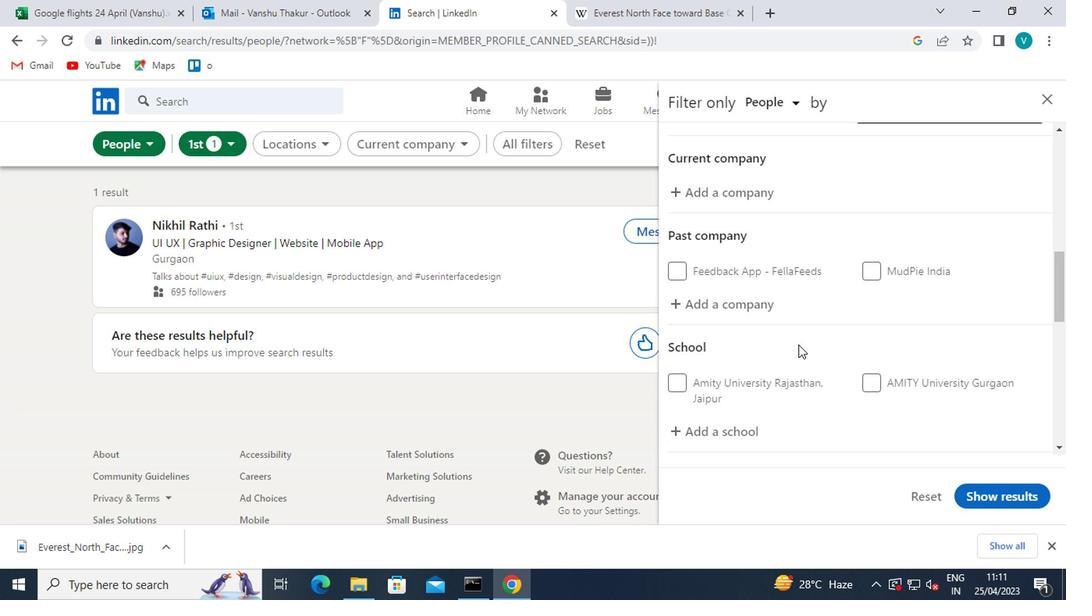 
Action: Mouse moved to (738, 273)
Screenshot: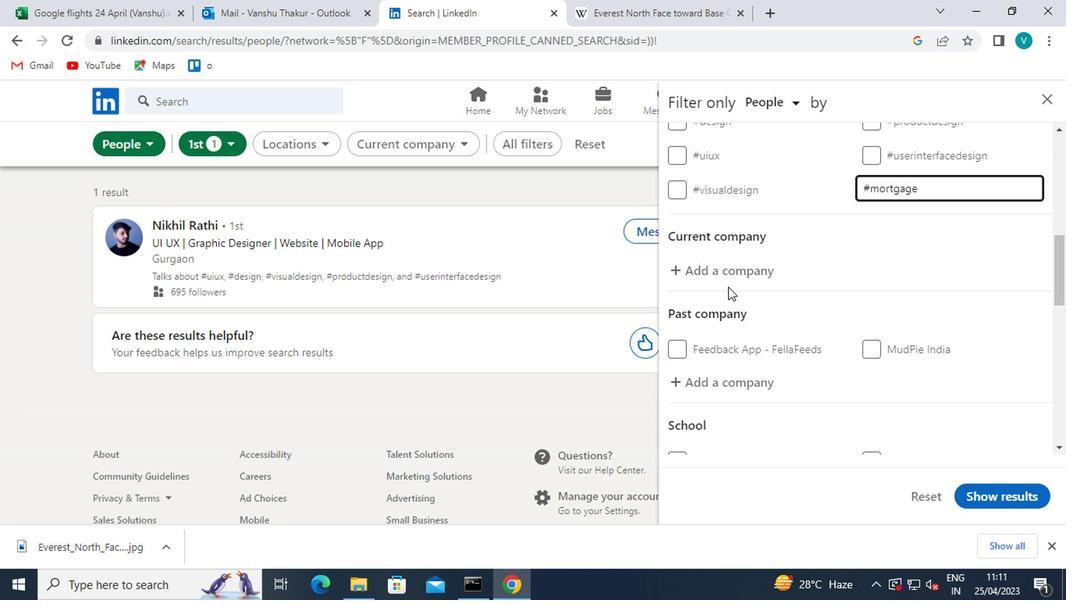 
Action: Mouse pressed left at (738, 273)
Screenshot: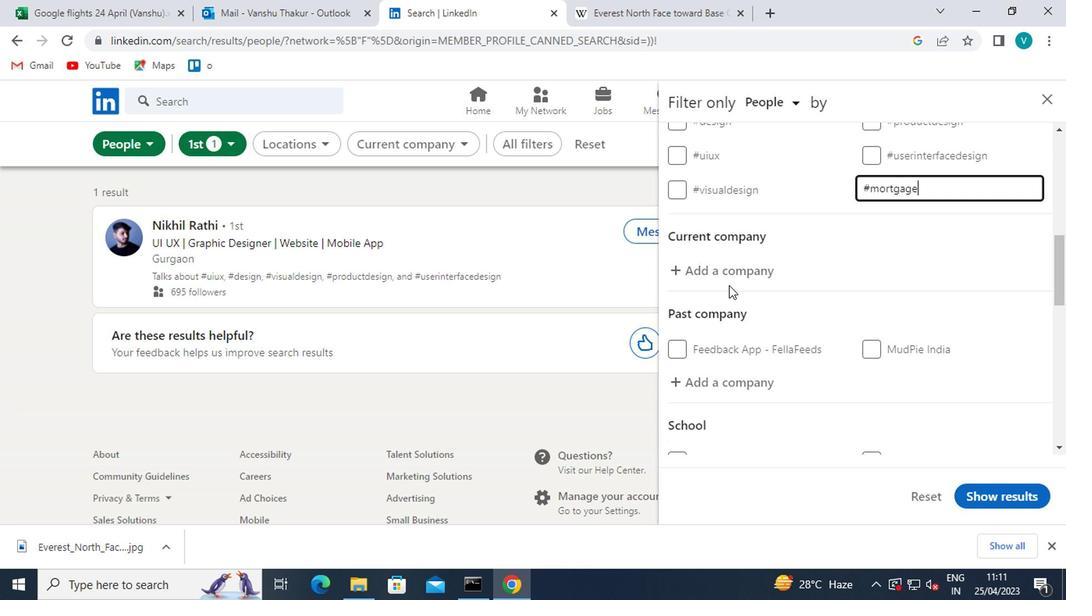 
Action: Mouse moved to (738, 272)
Screenshot: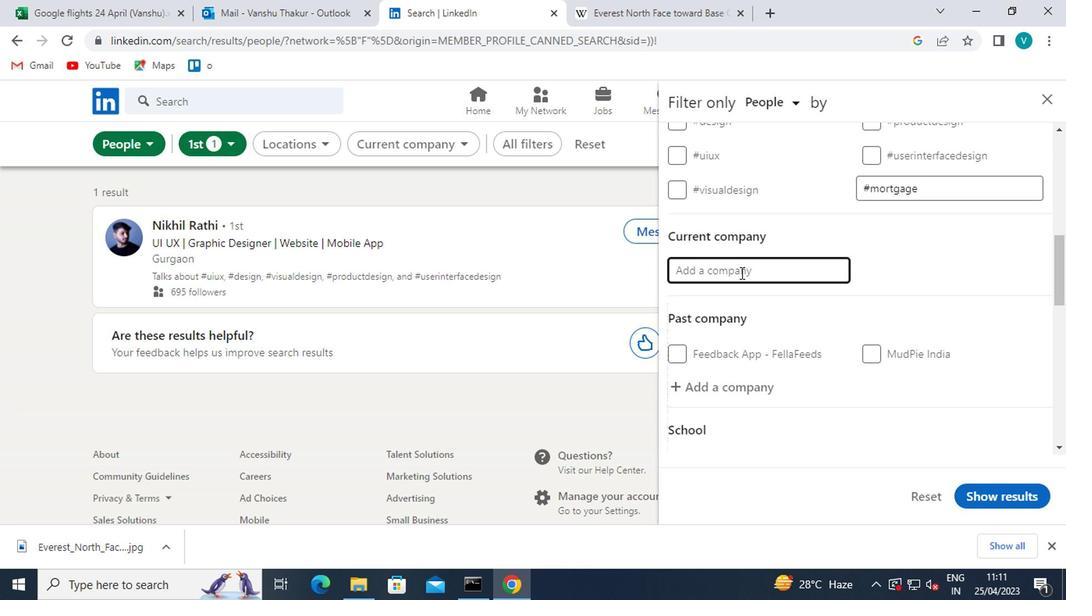 
Action: Key pressed <Key.shift>DI<Key.shift>S
Screenshot: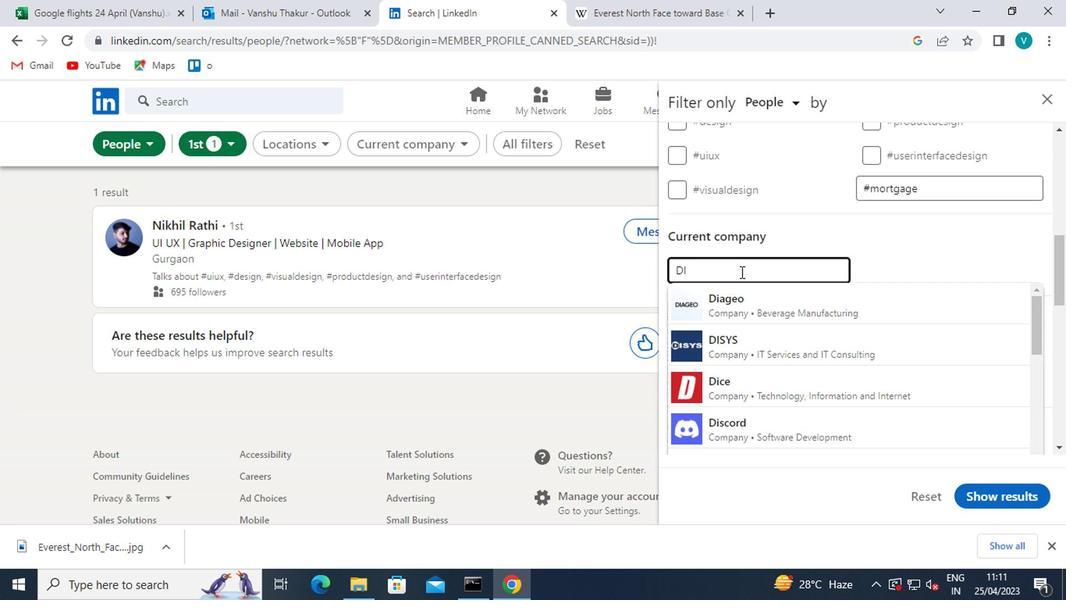 
Action: Mouse moved to (742, 432)
Screenshot: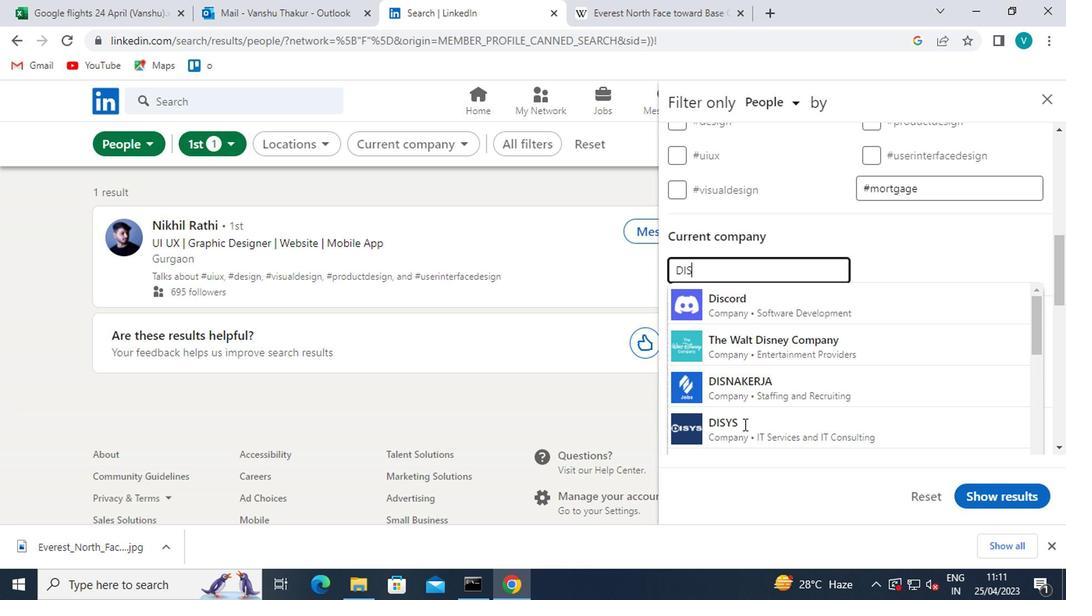 
Action: Mouse pressed left at (742, 432)
Screenshot: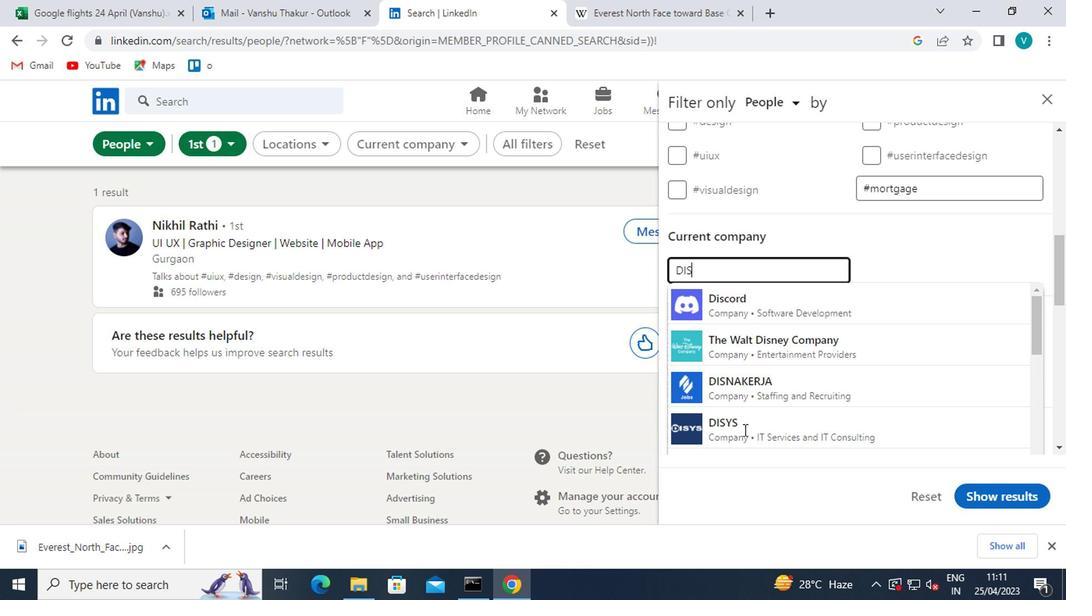 
Action: Mouse moved to (728, 321)
Screenshot: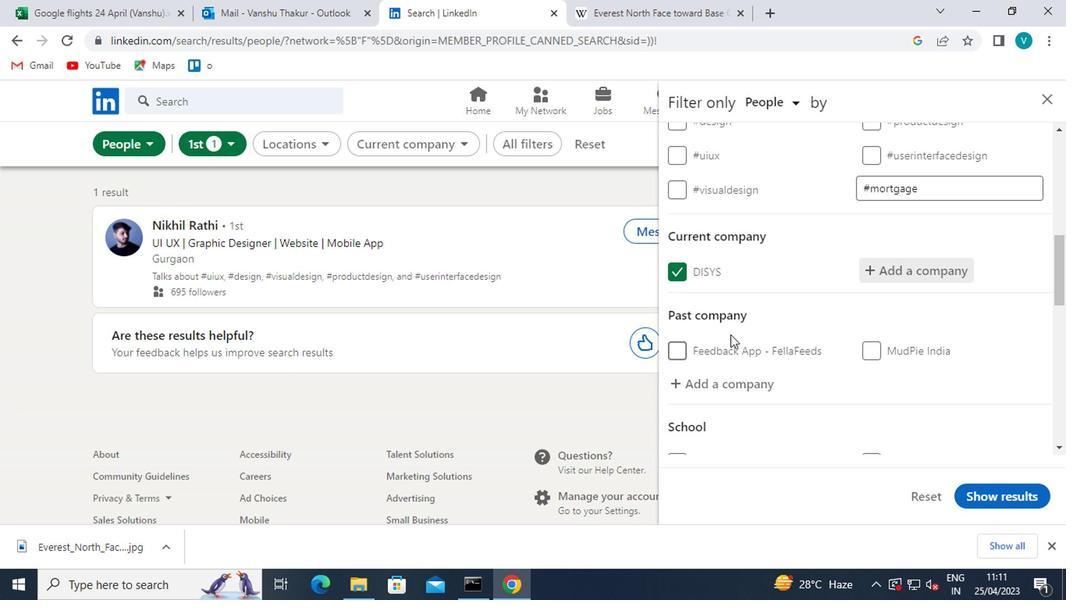 
Action: Mouse scrolled (728, 322) with delta (0, 1)
Screenshot: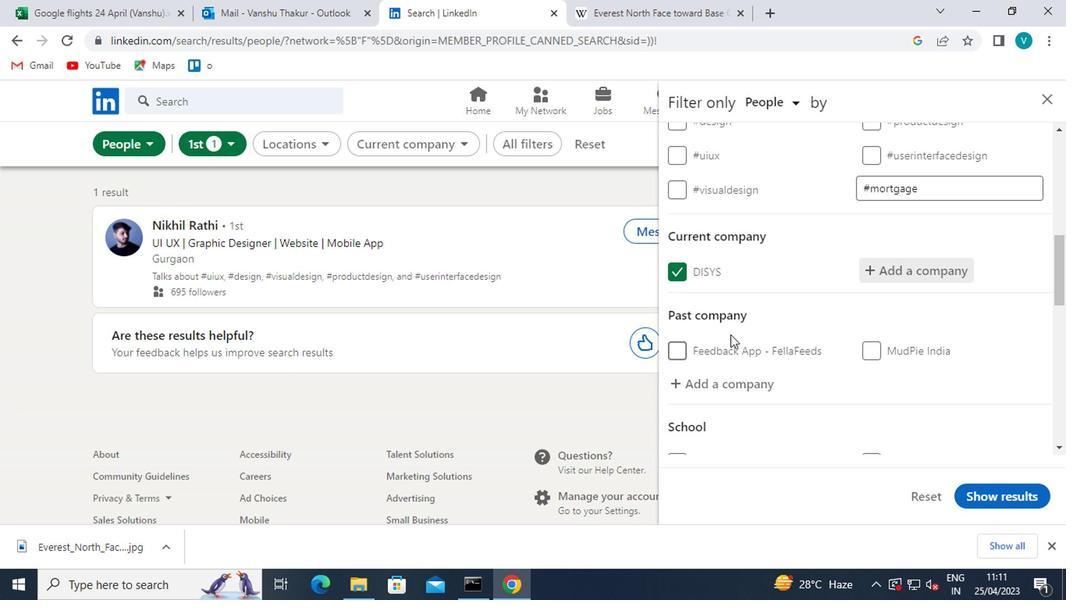
Action: Mouse scrolled (728, 320) with delta (0, 0)
Screenshot: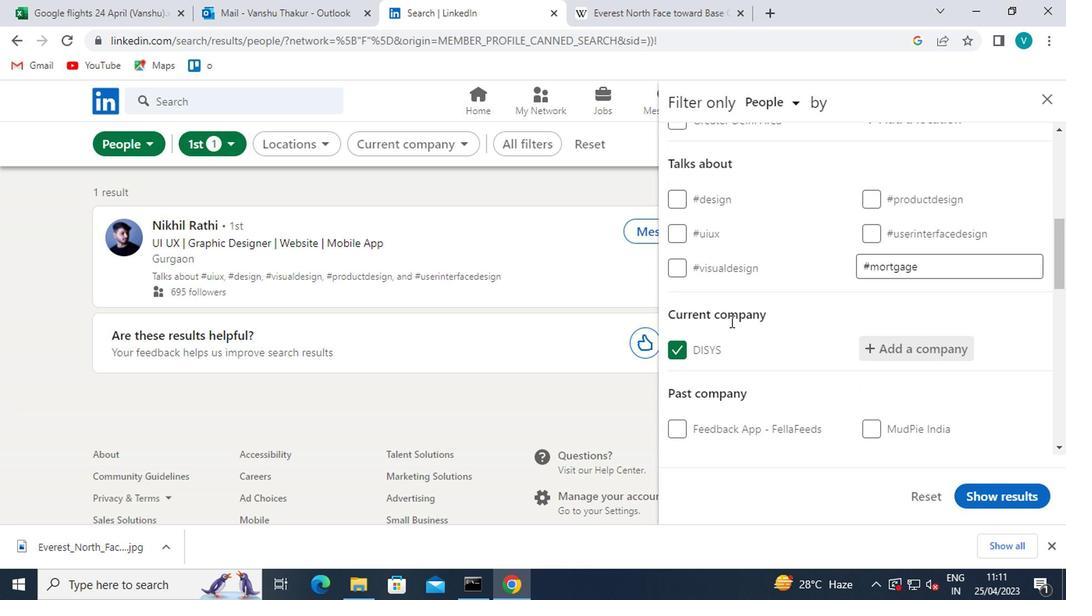 
Action: Mouse scrolled (728, 320) with delta (0, 0)
Screenshot: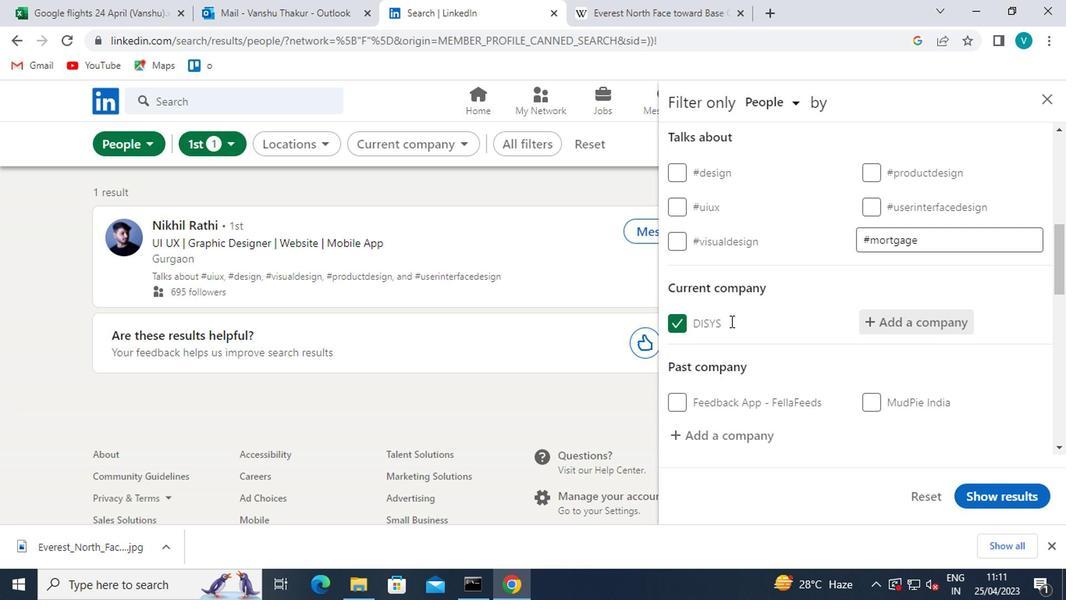 
Action: Mouse moved to (719, 377)
Screenshot: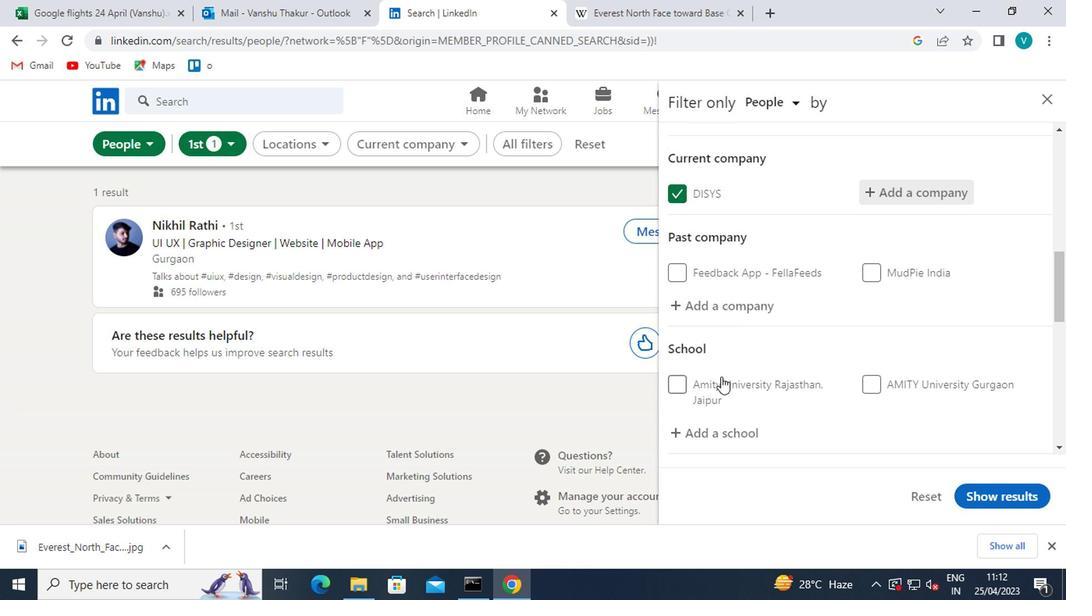 
Action: Mouse scrolled (719, 376) with delta (0, 0)
Screenshot: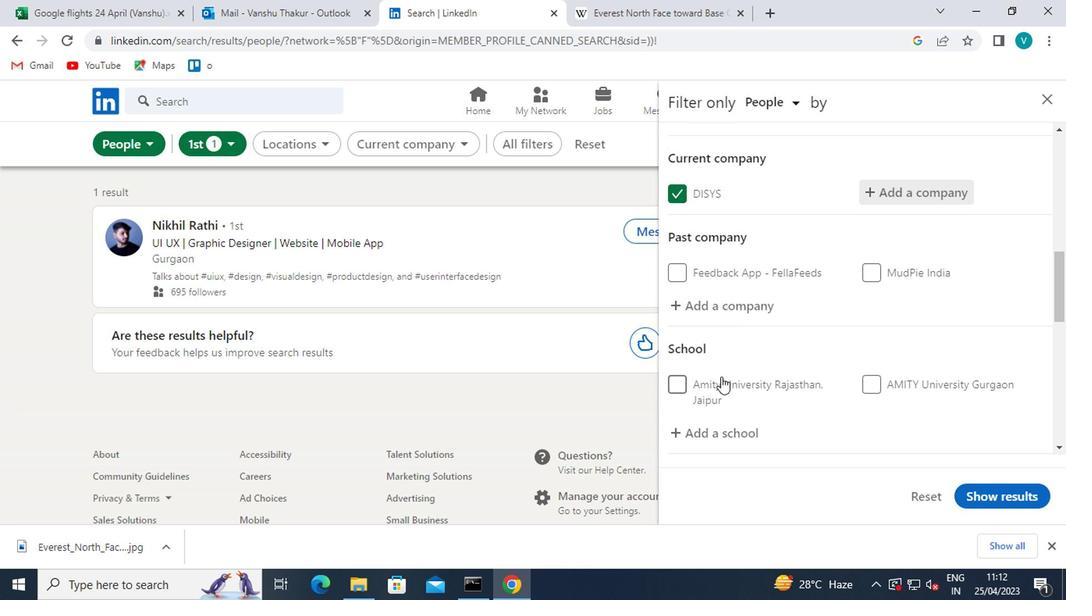 
Action: Mouse moved to (721, 355)
Screenshot: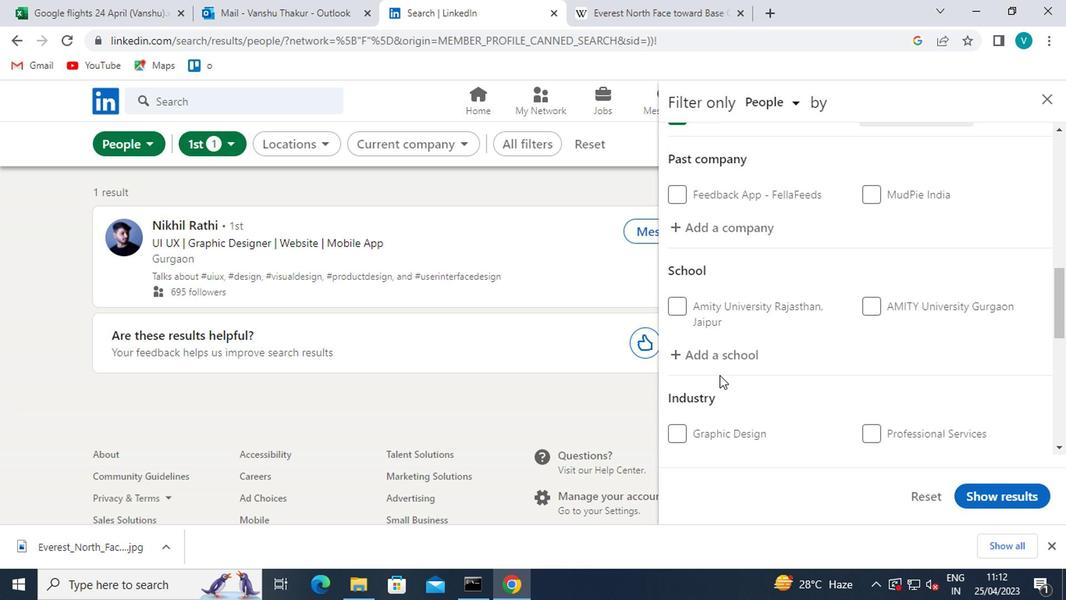 
Action: Mouse pressed left at (721, 355)
Screenshot: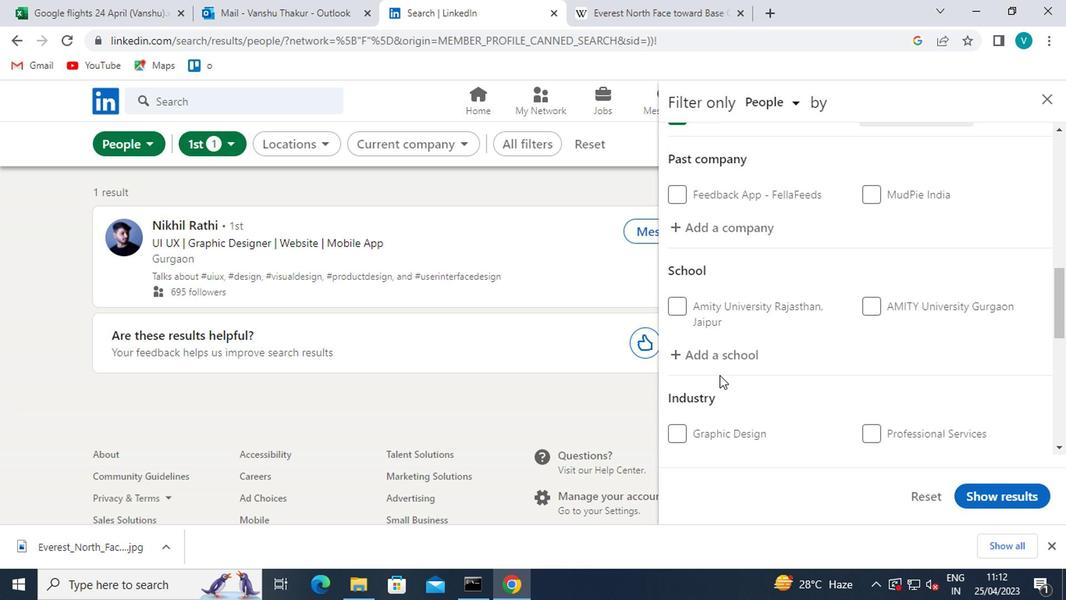 
Action: Mouse moved to (726, 352)
Screenshot: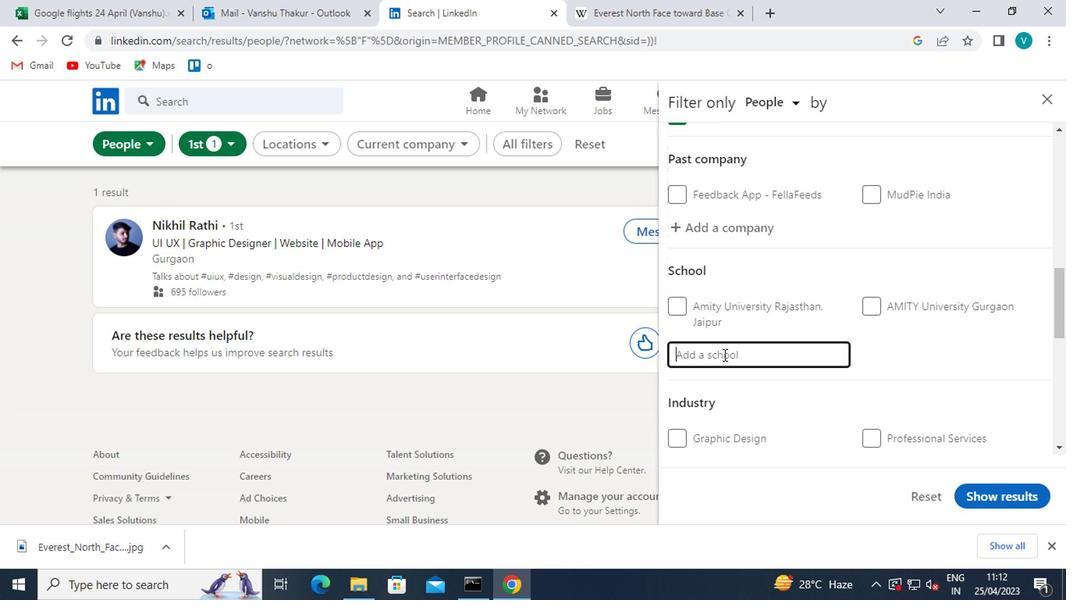 
Action: Key pressed <Key.shift>INDRAPRASTHA
Screenshot: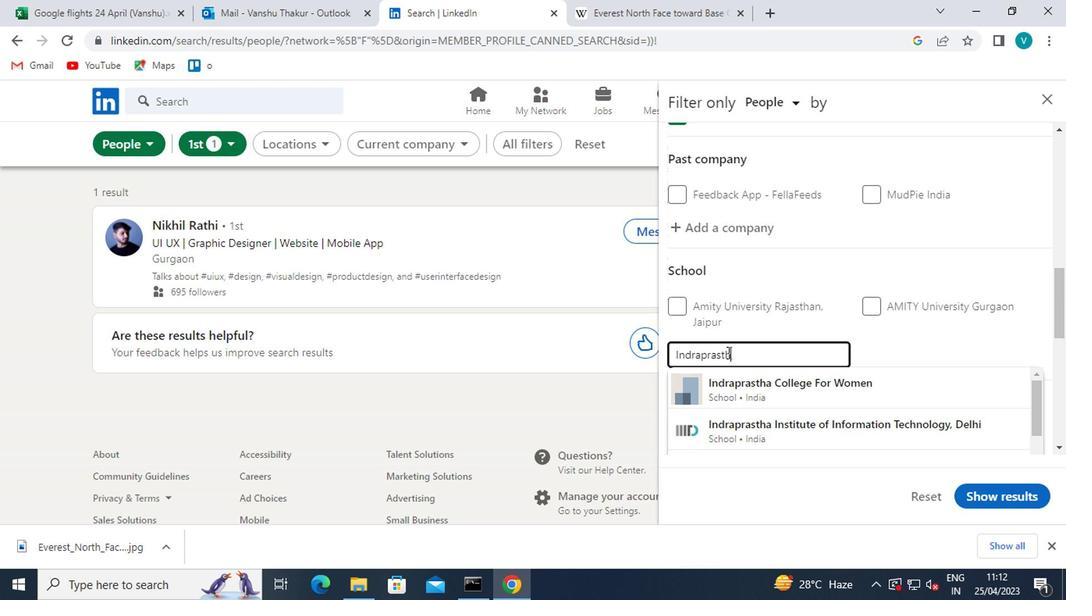 
Action: Mouse moved to (782, 393)
Screenshot: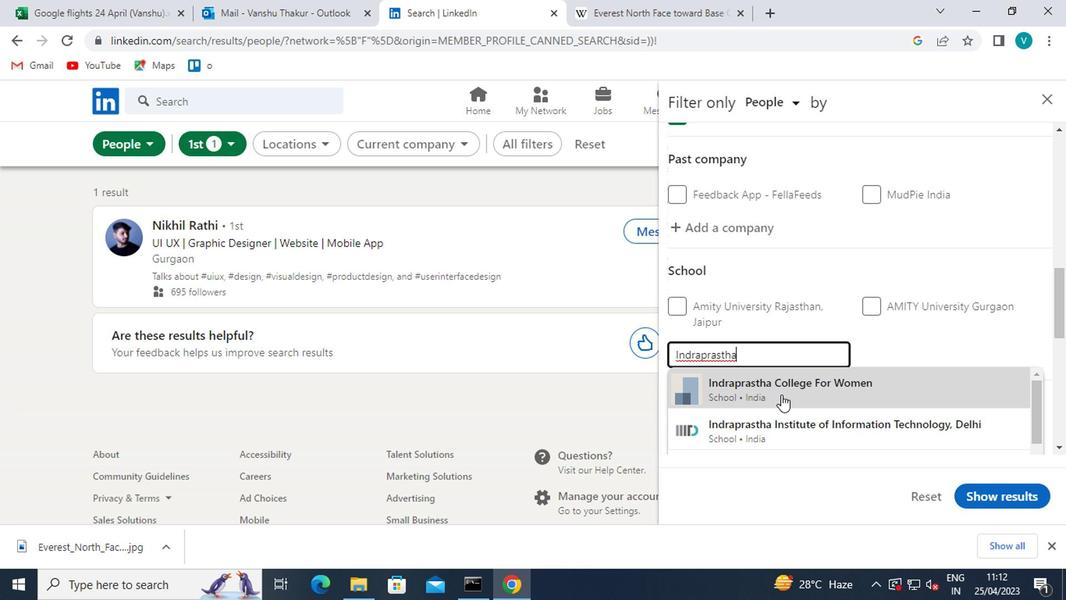 
Action: Mouse pressed left at (782, 393)
Screenshot: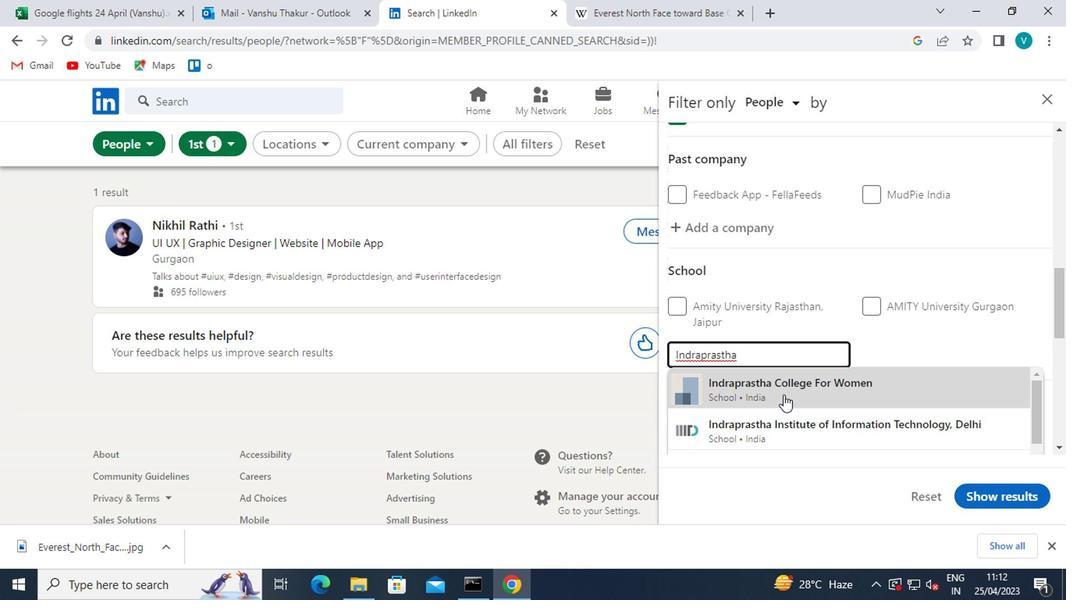
Action: Mouse moved to (738, 408)
Screenshot: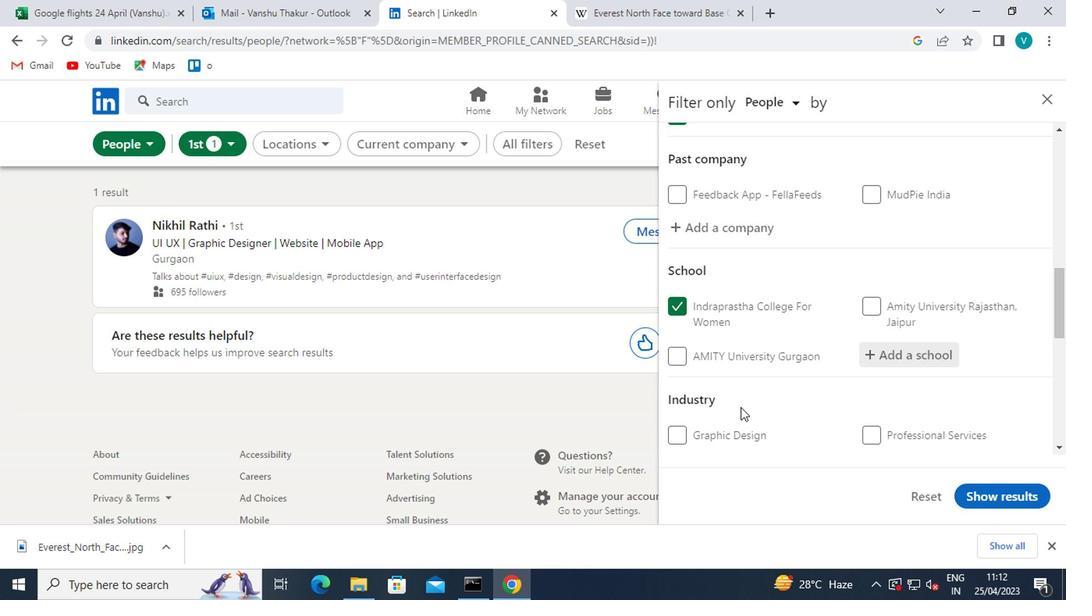
Action: Mouse scrolled (738, 408) with delta (0, 0)
Screenshot: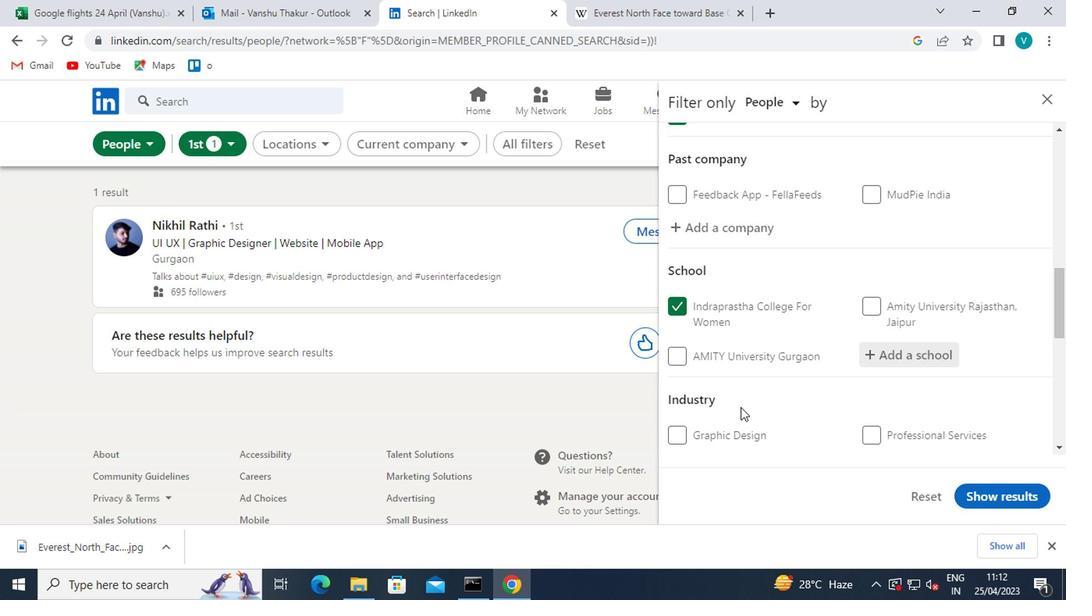 
Action: Mouse moved to (915, 392)
Screenshot: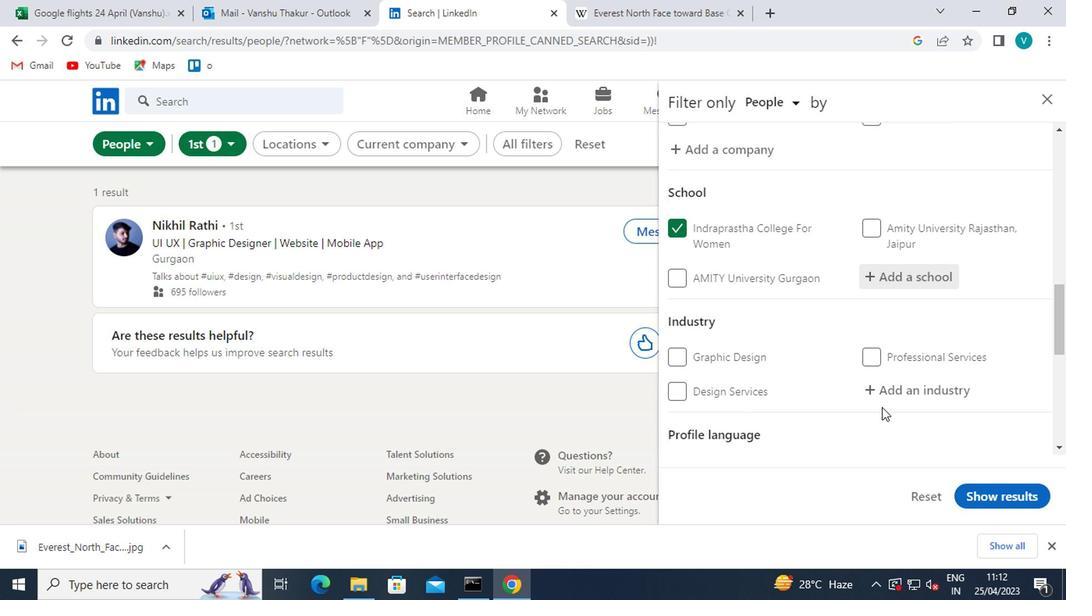 
Action: Mouse pressed left at (915, 392)
Screenshot: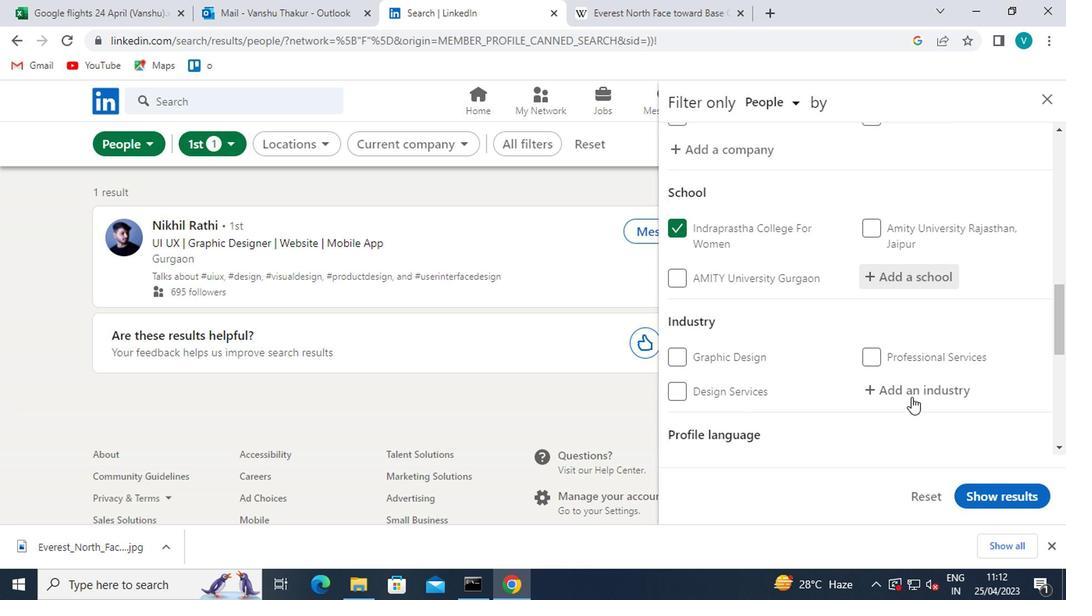 
Action: Mouse moved to (868, 376)
Screenshot: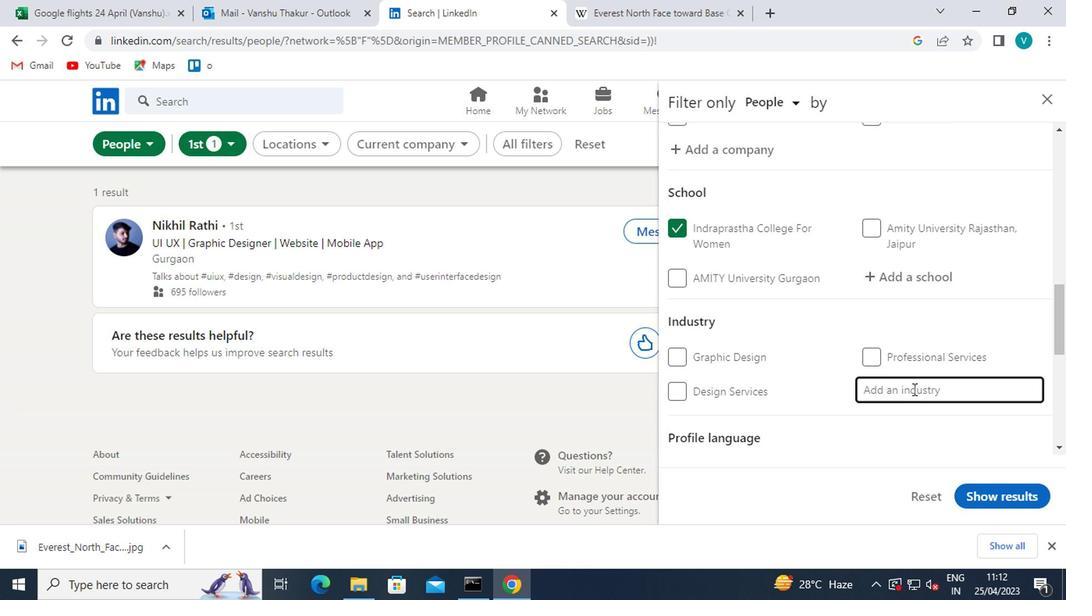 
Action: Key pressed <Key.shift><Key.shift><Key.shift><Key.shift><Key.shift><Key.shift><Key.shift><Key.shift><Key.shift><Key.shift>ENV
Screenshot: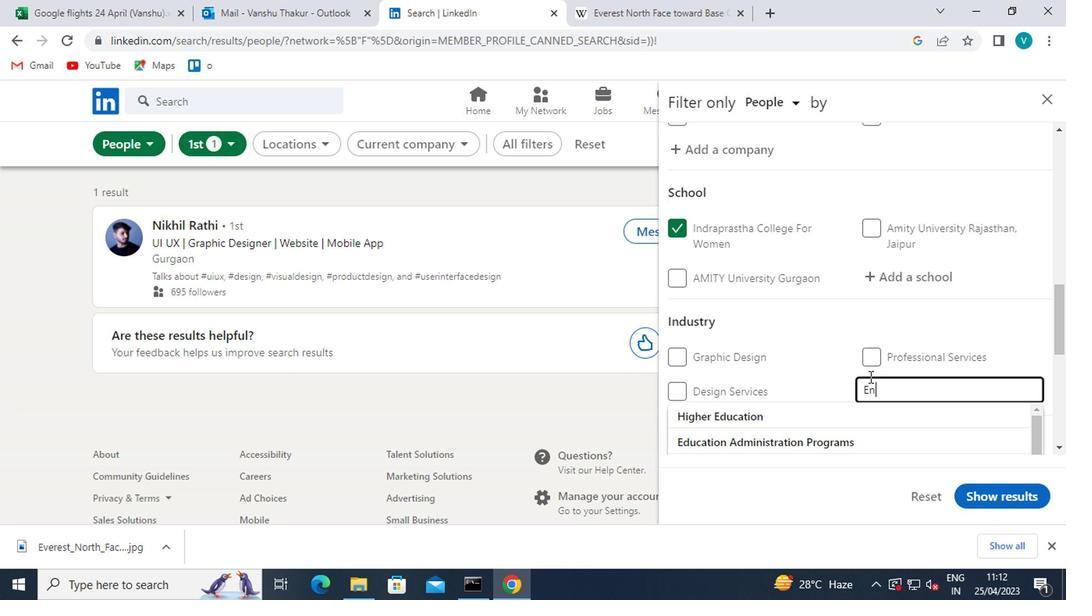 
Action: Mouse moved to (769, 415)
Screenshot: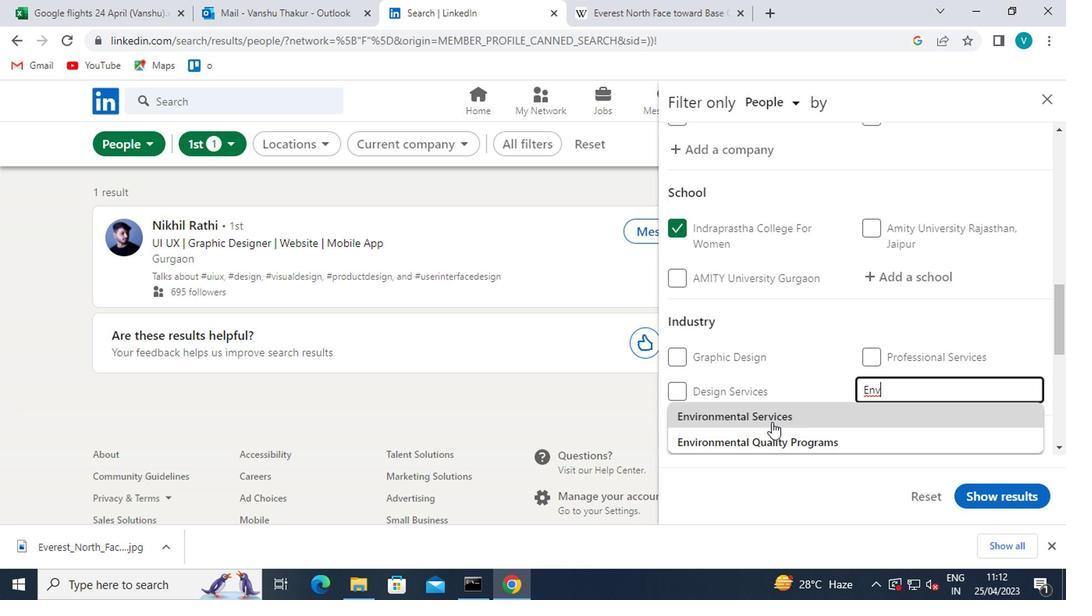
Action: Mouse pressed left at (769, 415)
Screenshot: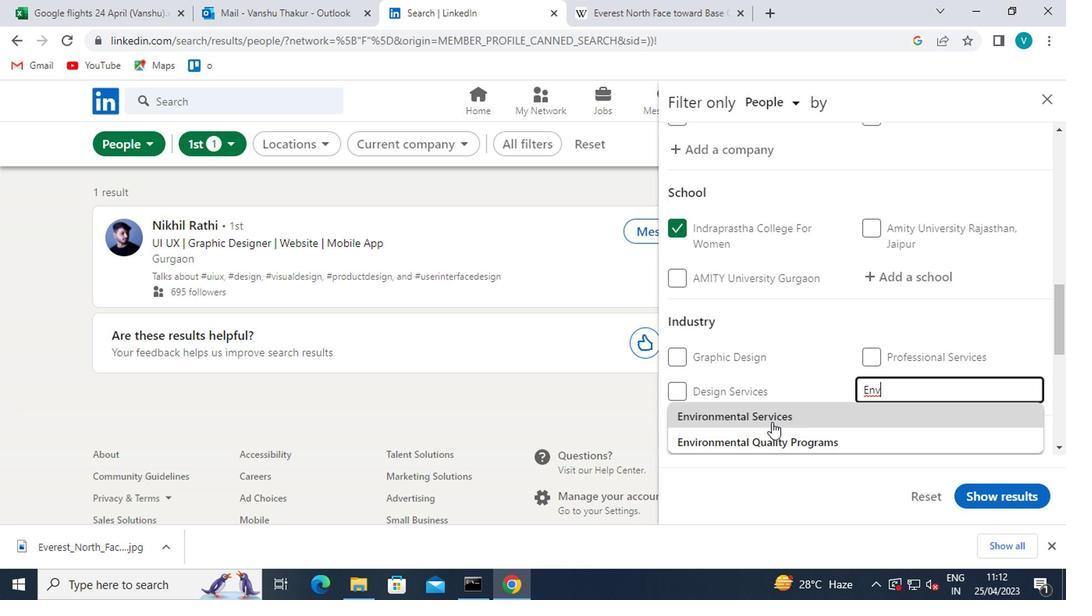 
Action: Mouse moved to (770, 412)
Screenshot: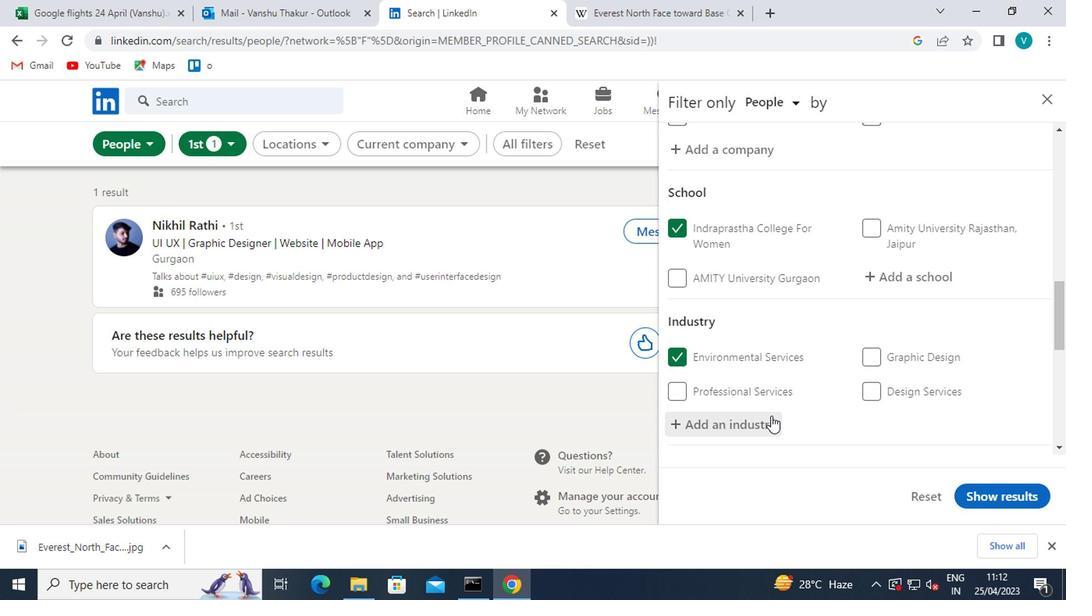 
Action: Mouse scrolled (770, 411) with delta (0, -1)
Screenshot: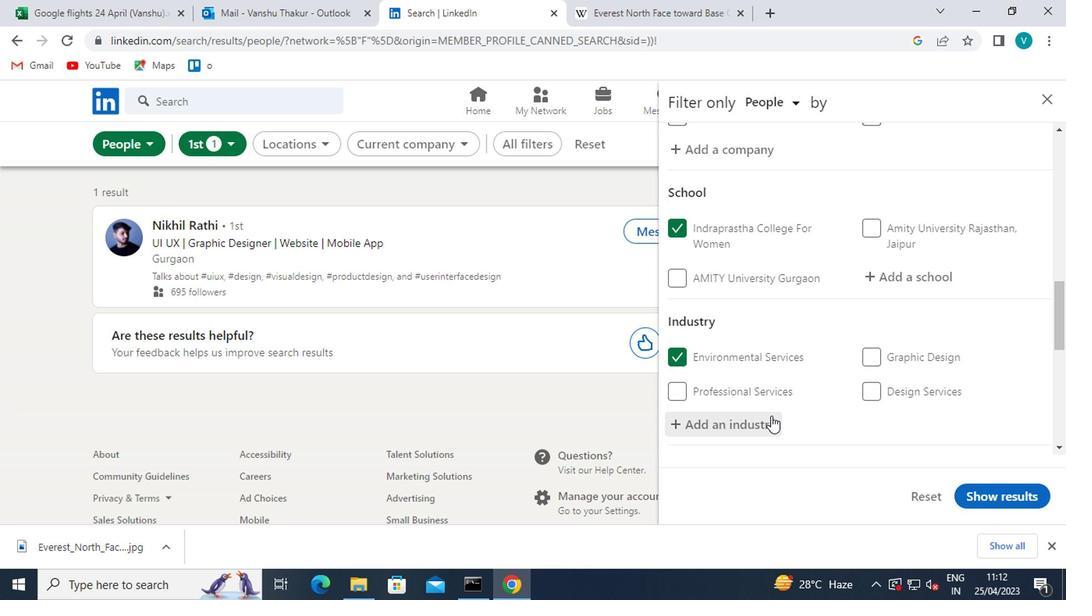 
Action: Mouse moved to (770, 410)
Screenshot: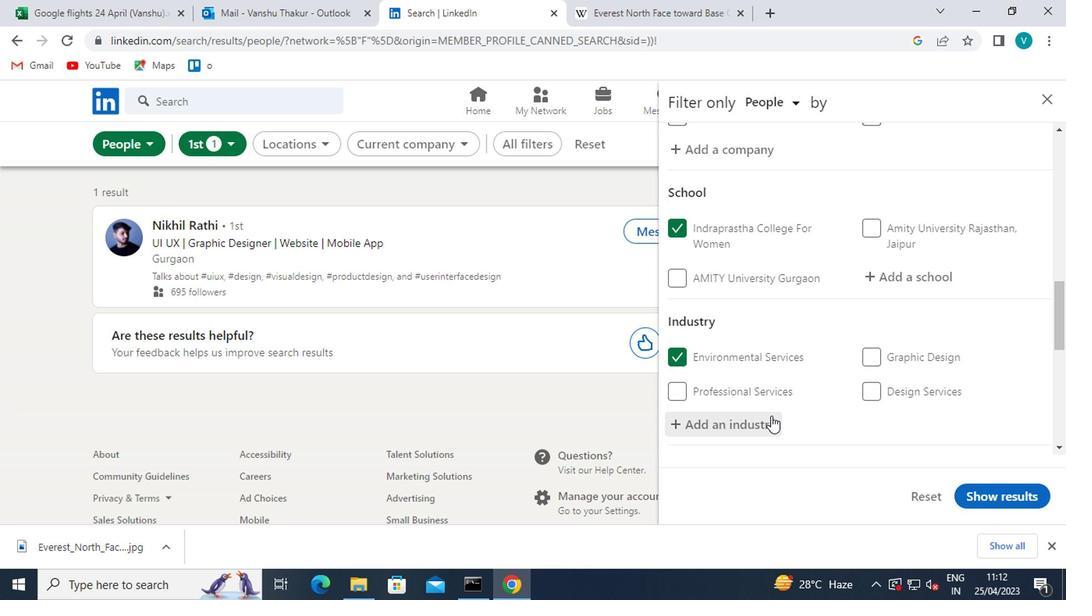 
Action: Mouse scrolled (770, 410) with delta (0, 0)
Screenshot: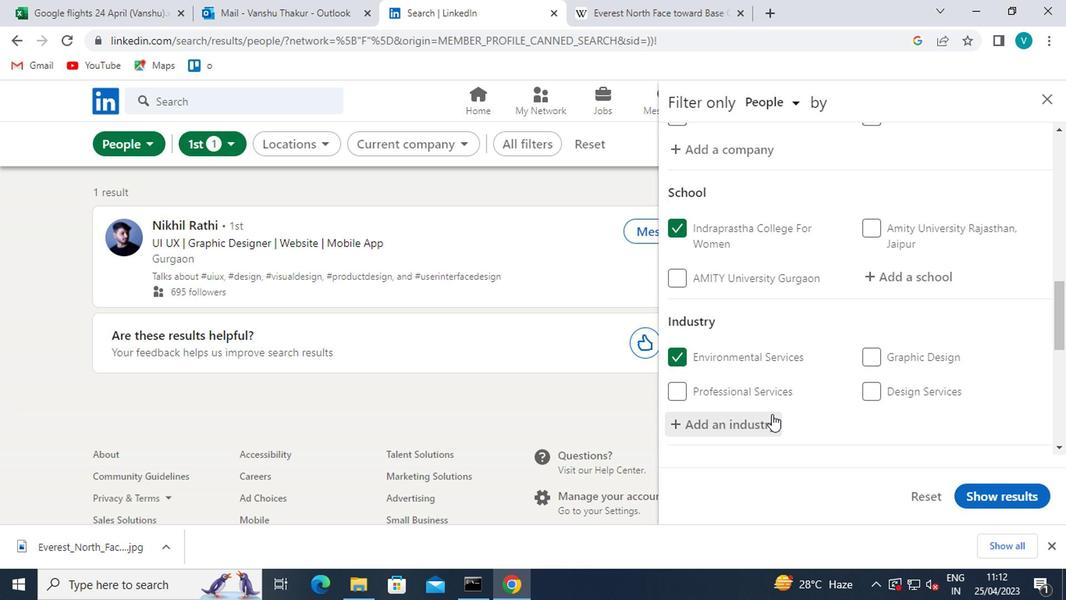 
Action: Mouse moved to (769, 410)
Screenshot: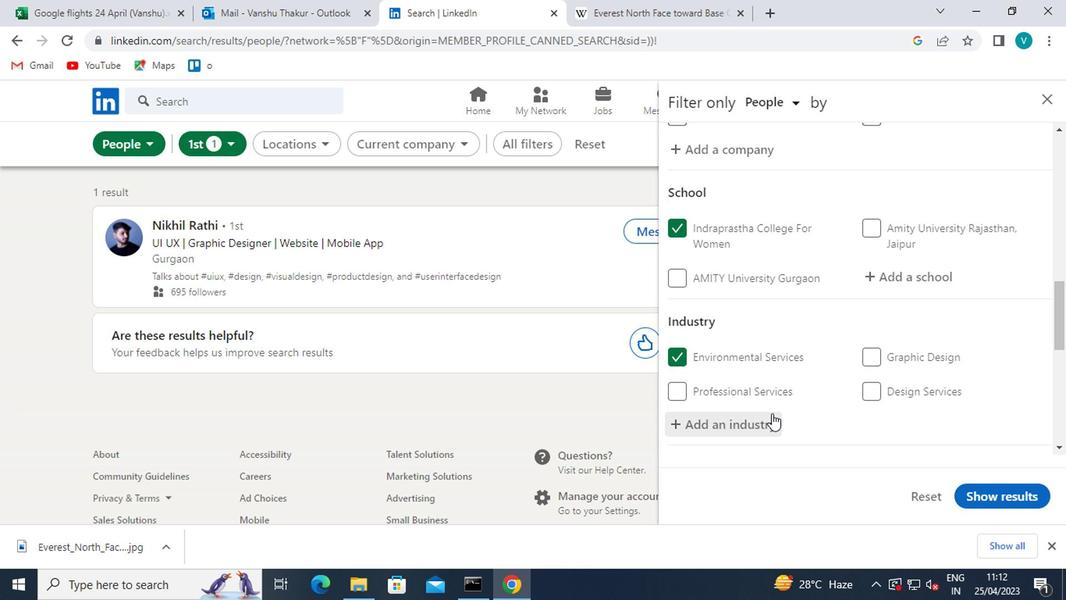 
Action: Mouse scrolled (769, 410) with delta (0, 0)
Screenshot: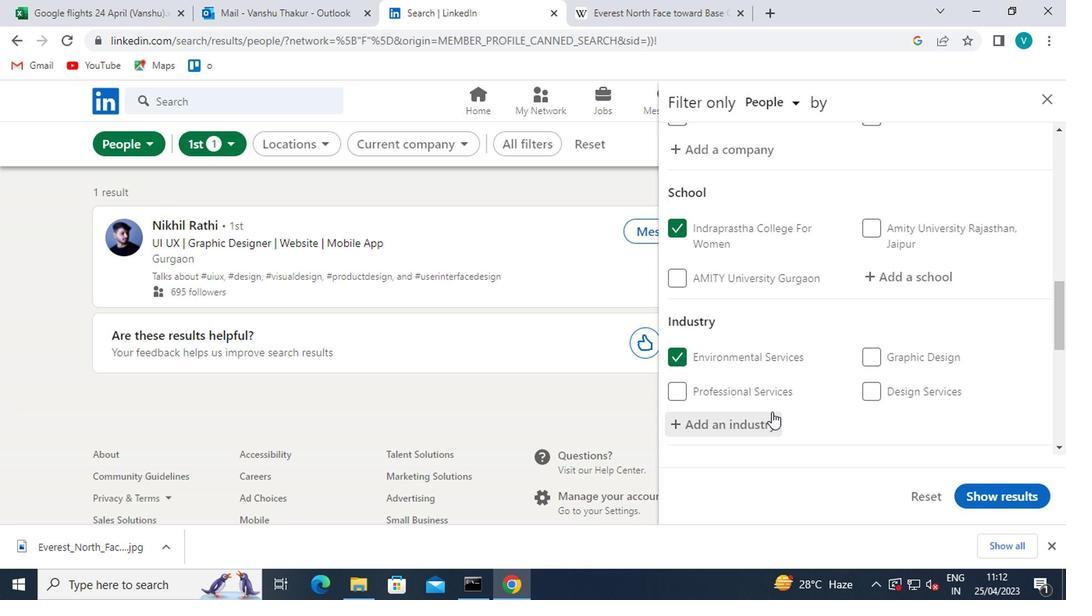 
Action: Mouse moved to (771, 376)
Screenshot: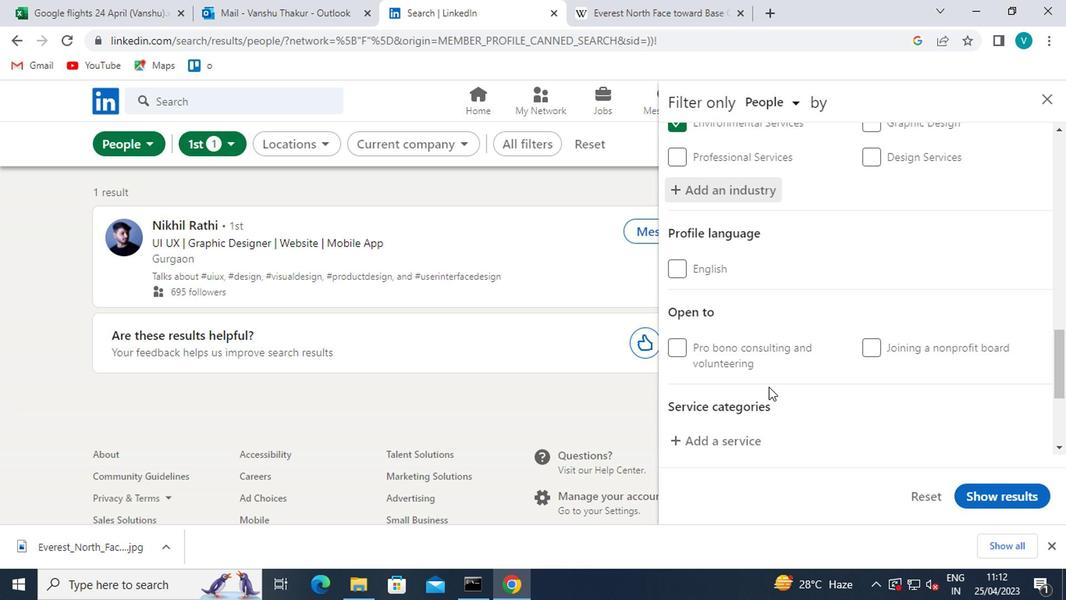 
Action: Mouse scrolled (771, 375) with delta (0, -1)
Screenshot: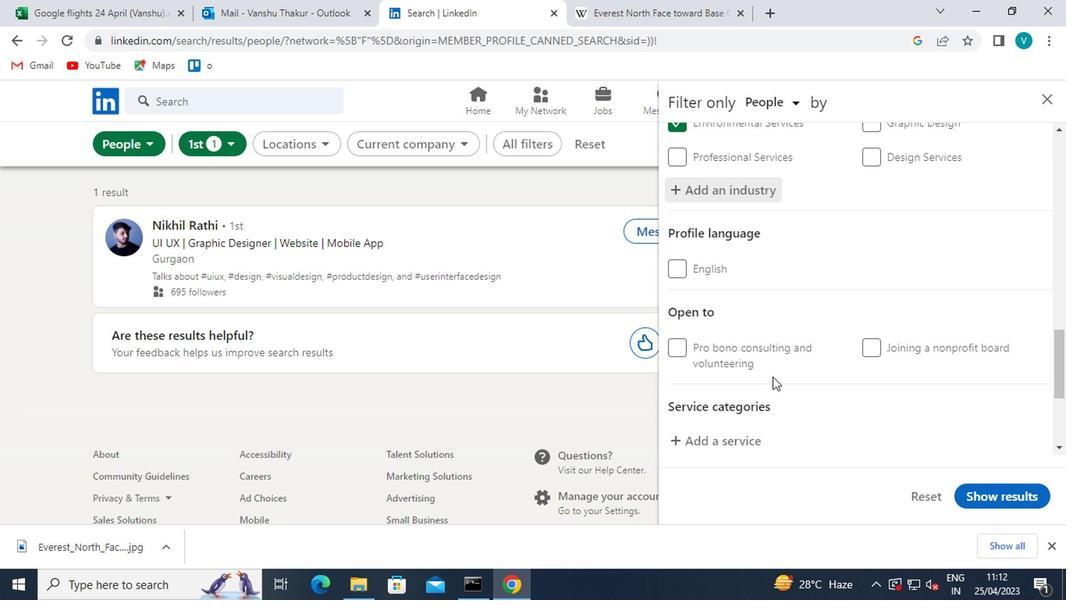 
Action: Mouse moved to (752, 361)
Screenshot: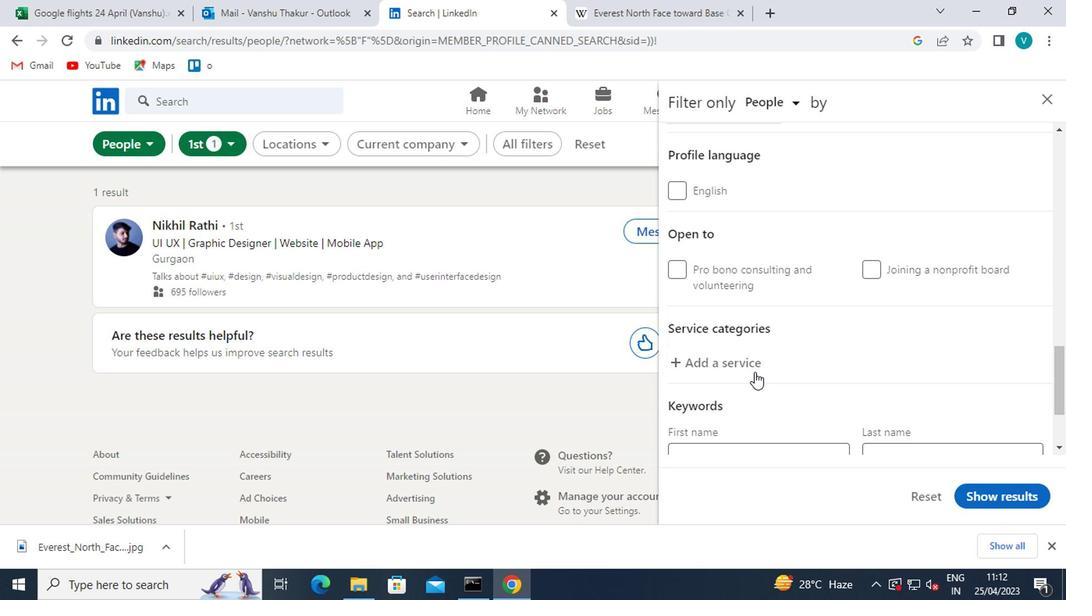 
Action: Mouse pressed left at (752, 361)
Screenshot: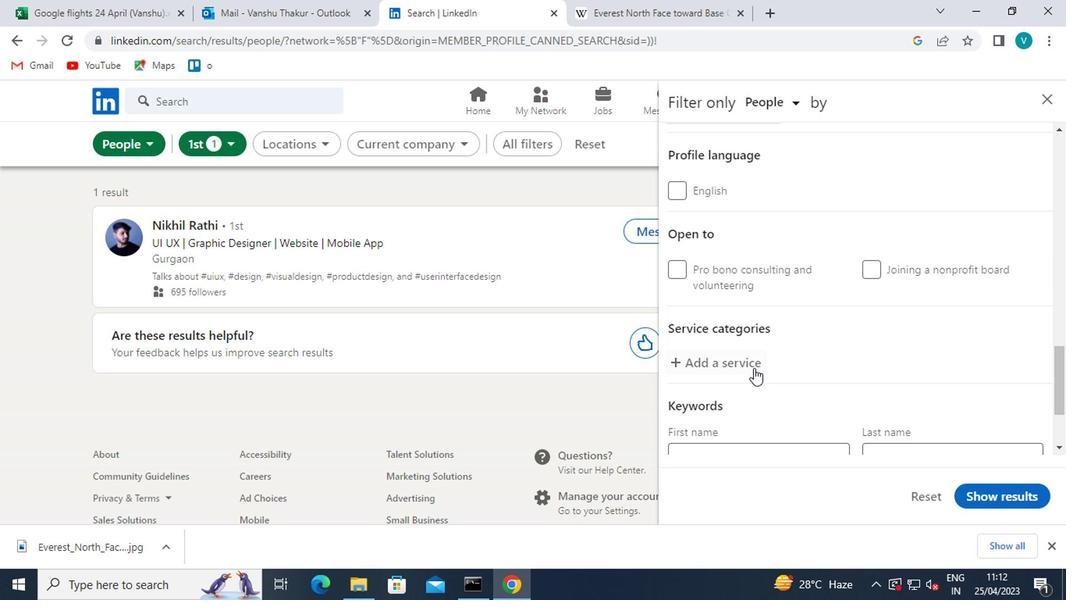
Action: Mouse moved to (753, 357)
Screenshot: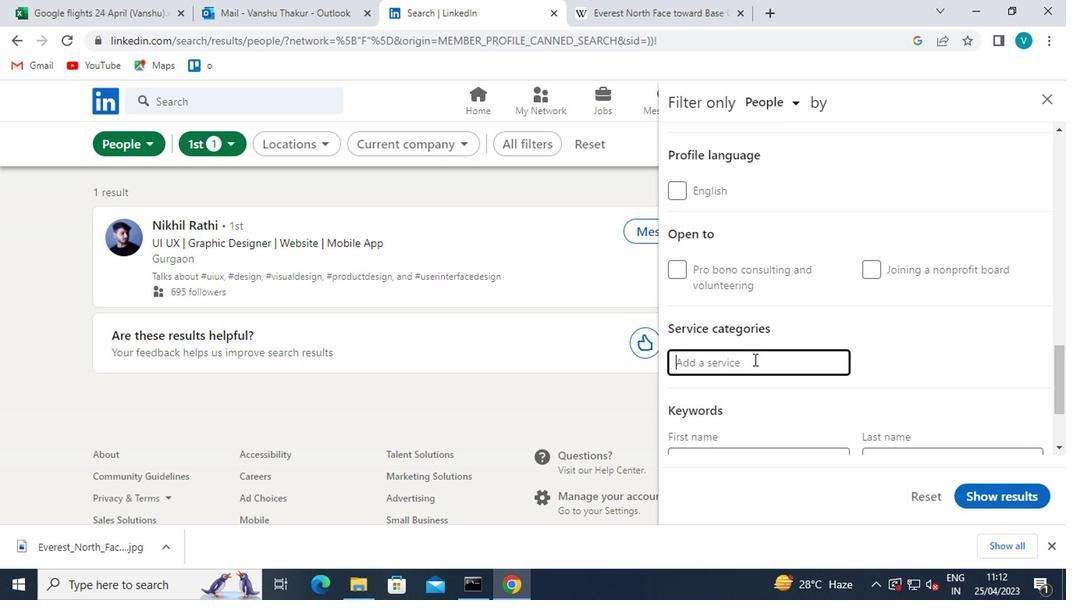 
Action: Key pressed <Key.shift>BANK
Screenshot: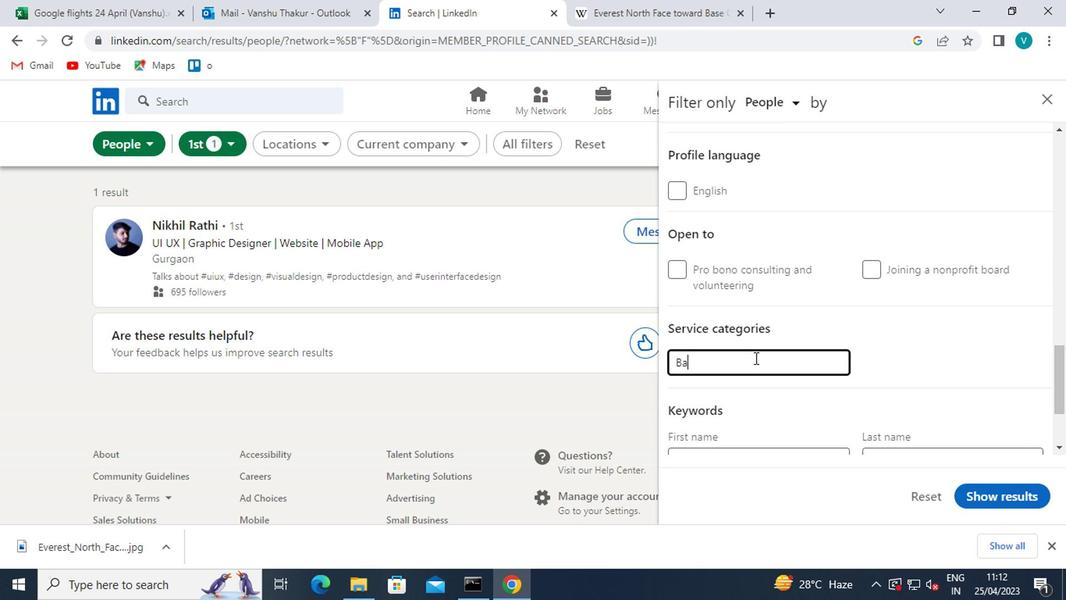 
Action: Mouse moved to (728, 387)
Screenshot: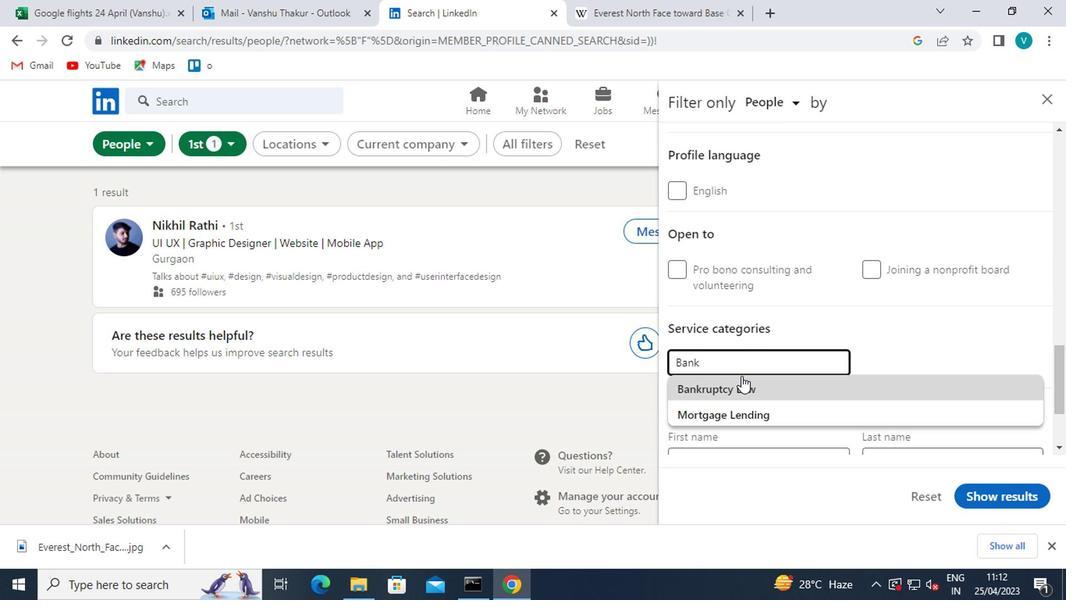 
Action: Mouse pressed left at (728, 387)
Screenshot: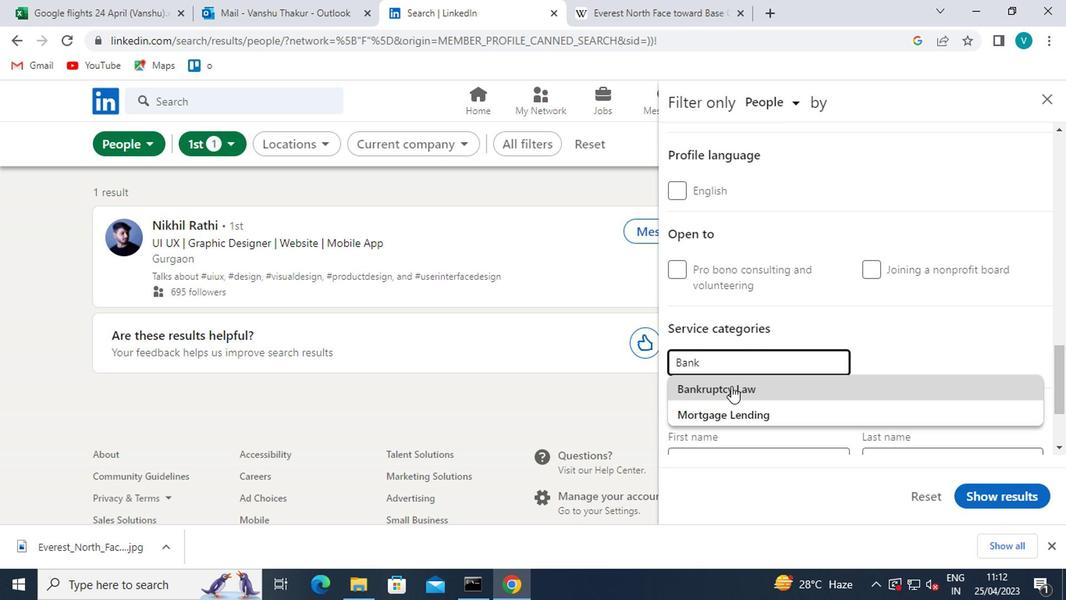 
Action: Mouse moved to (730, 387)
Screenshot: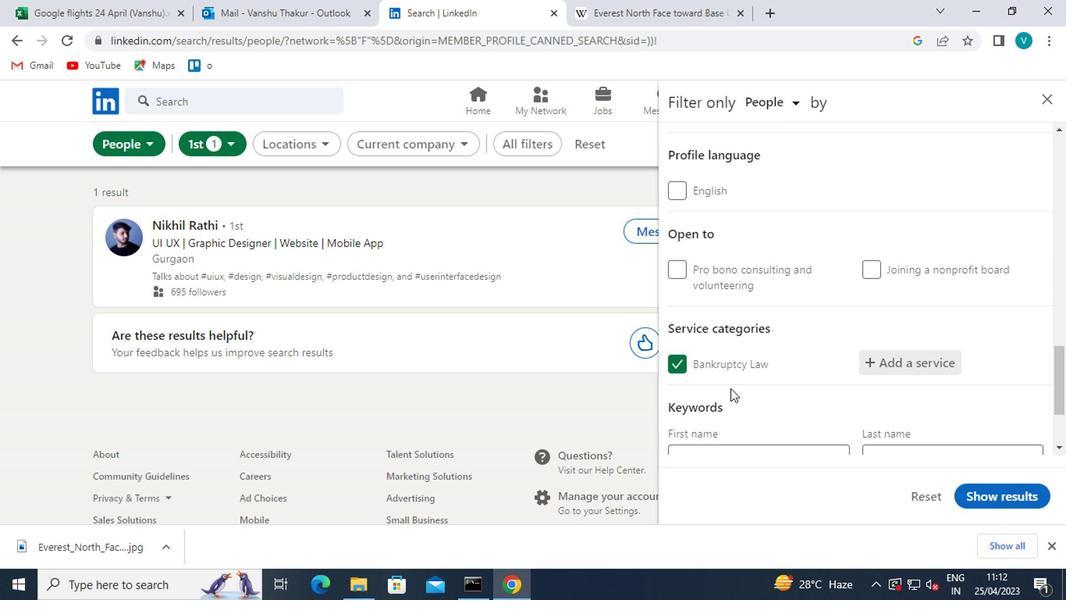 
Action: Mouse scrolled (730, 386) with delta (0, 0)
Screenshot: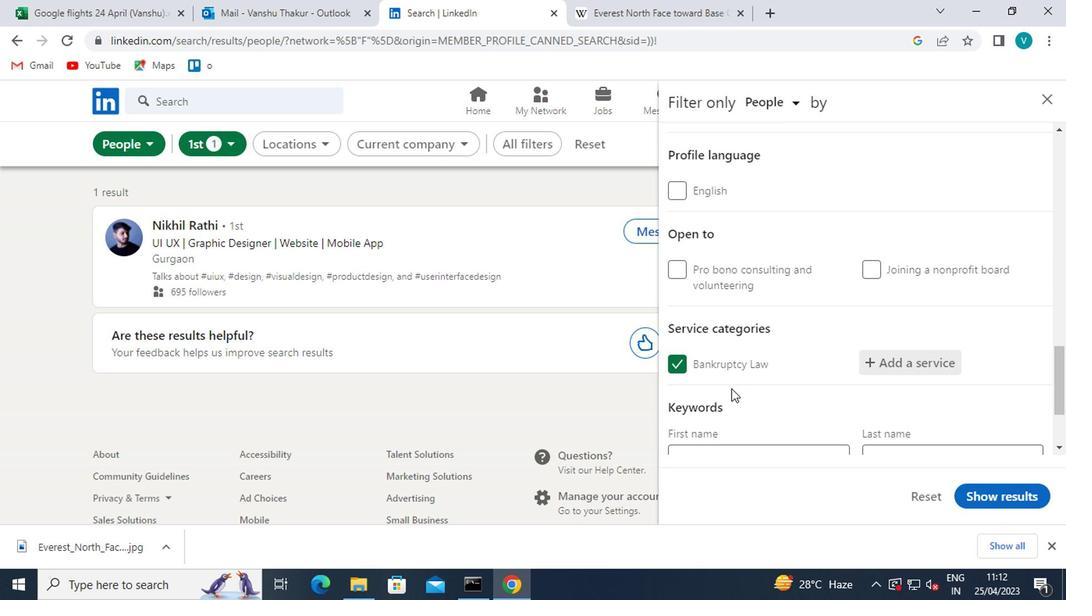 
Action: Mouse scrolled (730, 386) with delta (0, 0)
Screenshot: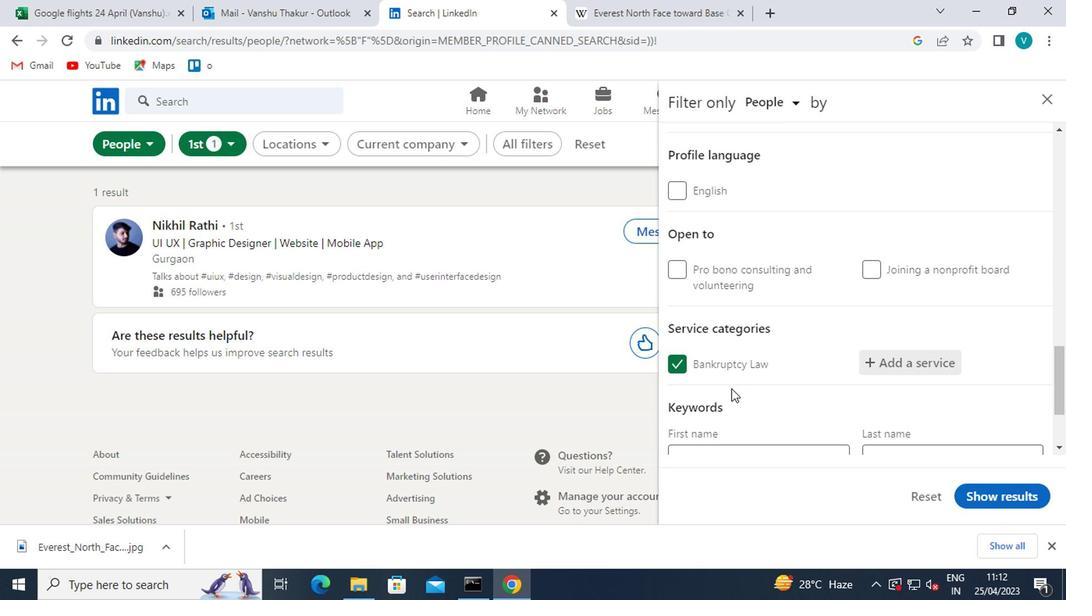 
Action: Mouse moved to (732, 387)
Screenshot: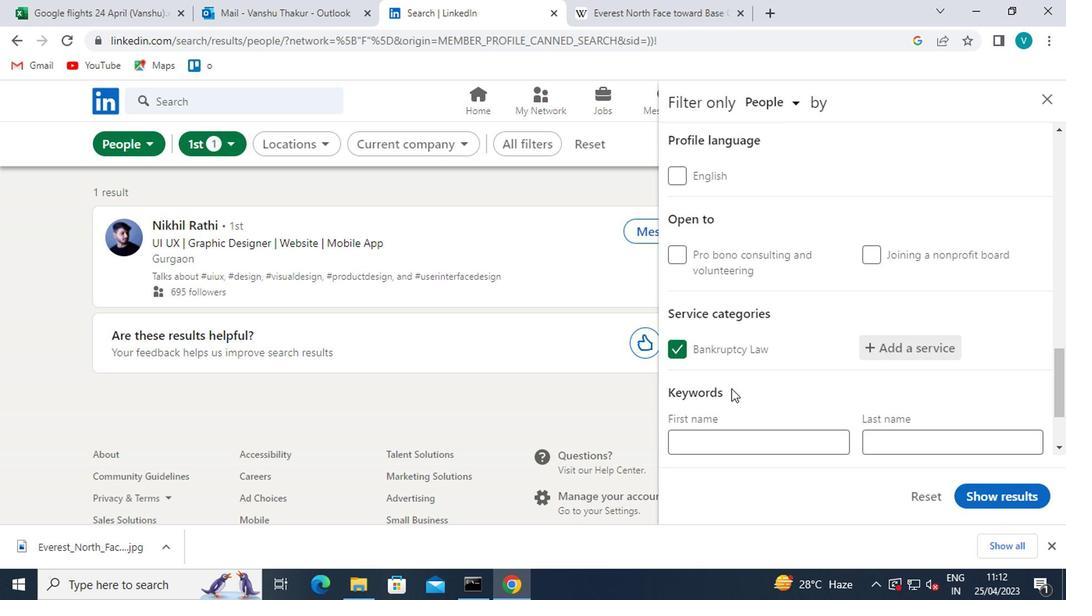 
Action: Mouse scrolled (732, 386) with delta (0, 0)
Screenshot: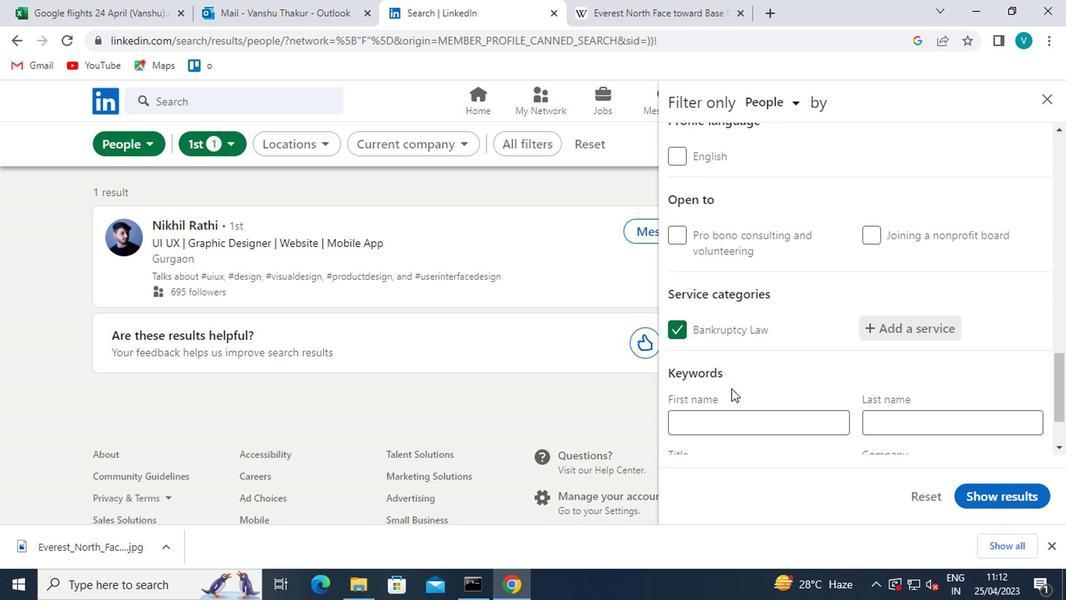 
Action: Mouse moved to (734, 388)
Screenshot: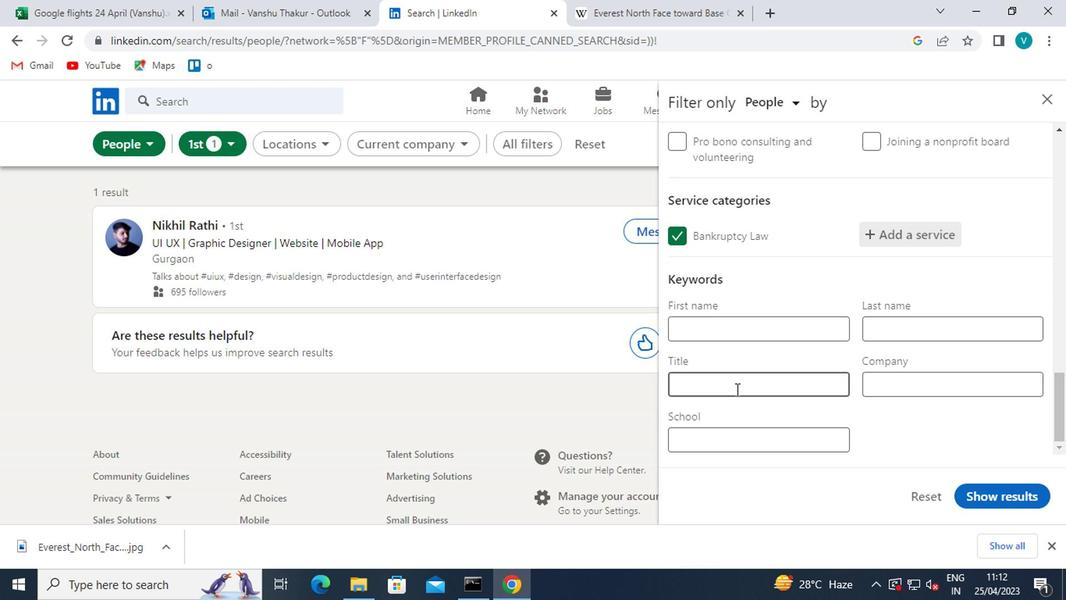 
Action: Mouse pressed left at (734, 388)
Screenshot: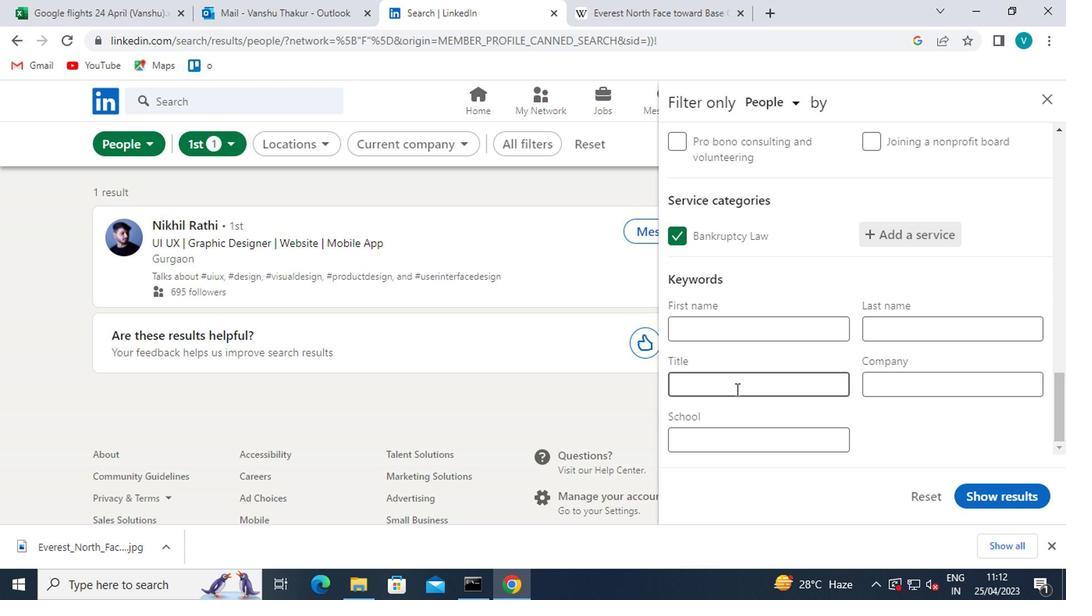 
Action: Key pressed <Key.shift>MASSAGE<Key.space><Key.shift>THERAPY
Screenshot: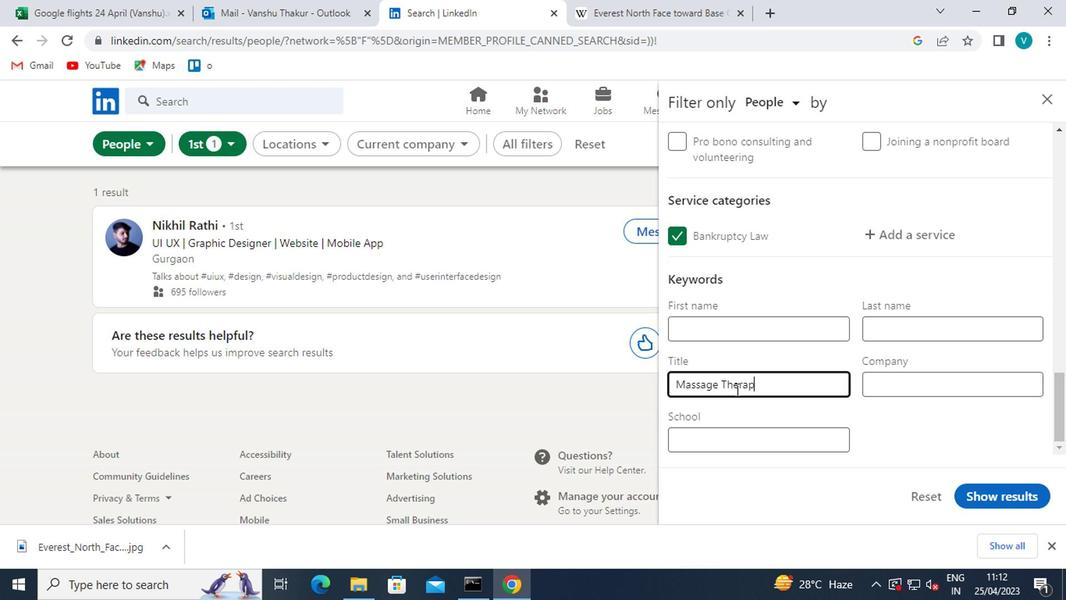 
Action: Mouse moved to (1028, 496)
Screenshot: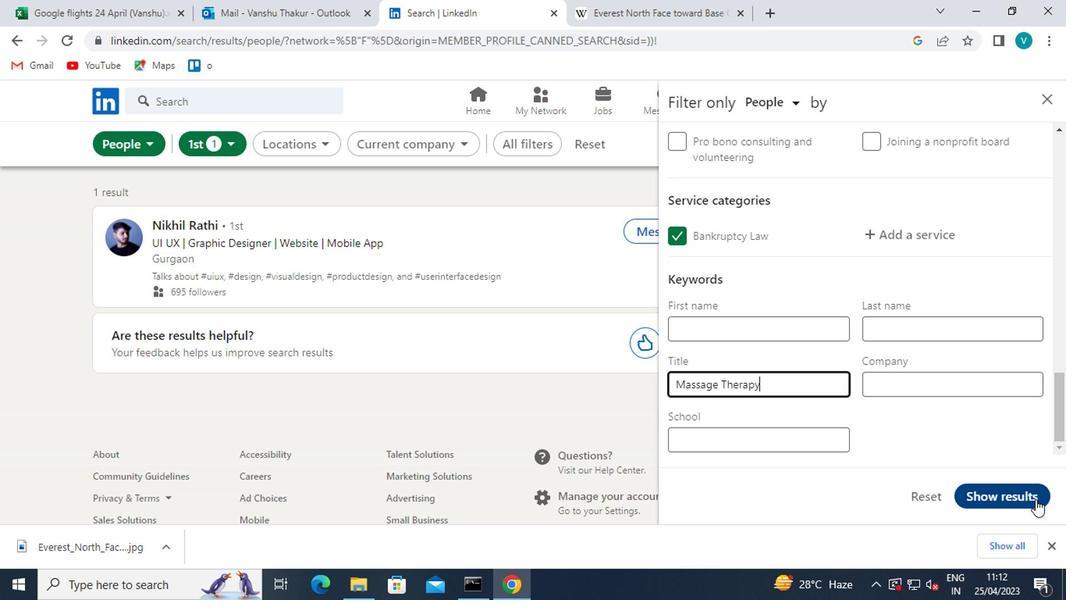 
Action: Mouse pressed left at (1028, 496)
Screenshot: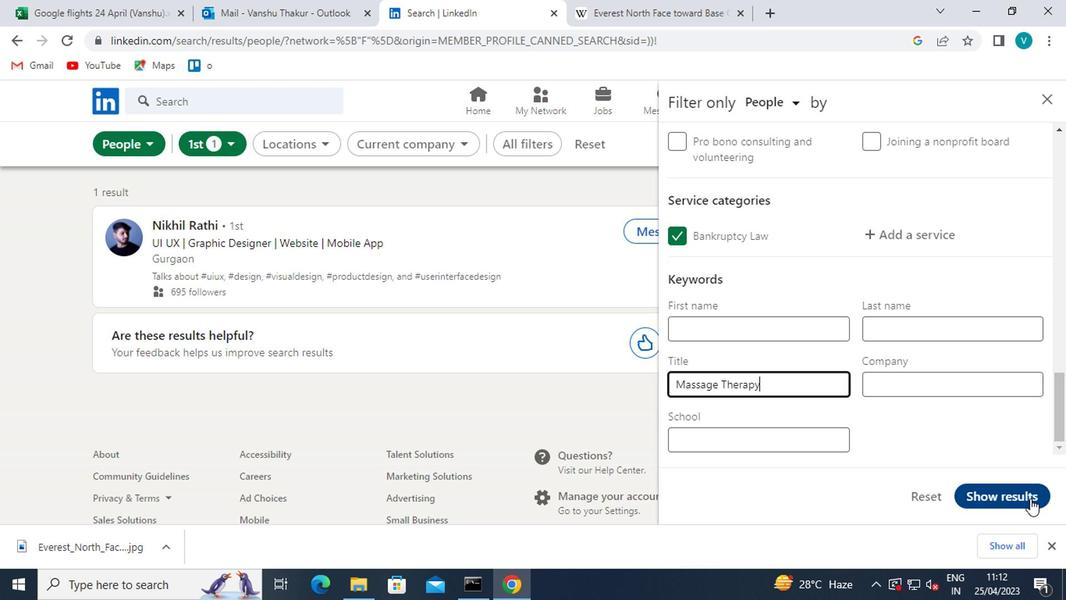 
Action: Mouse moved to (928, 470)
Screenshot: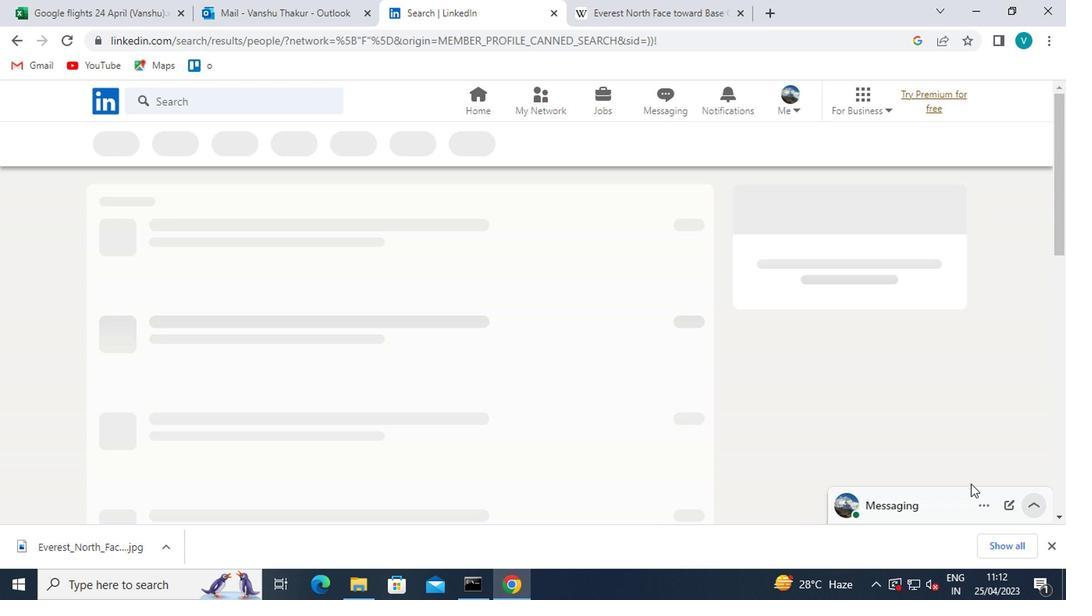 
